 Task: Search for a house in Hastings, United States, from 26 Aug to 10 Sep for 8 guests, with a price range of ₹10,000 to ₹15,000, including Wifi and Free parking.
Action: Mouse moved to (585, 107)
Screenshot: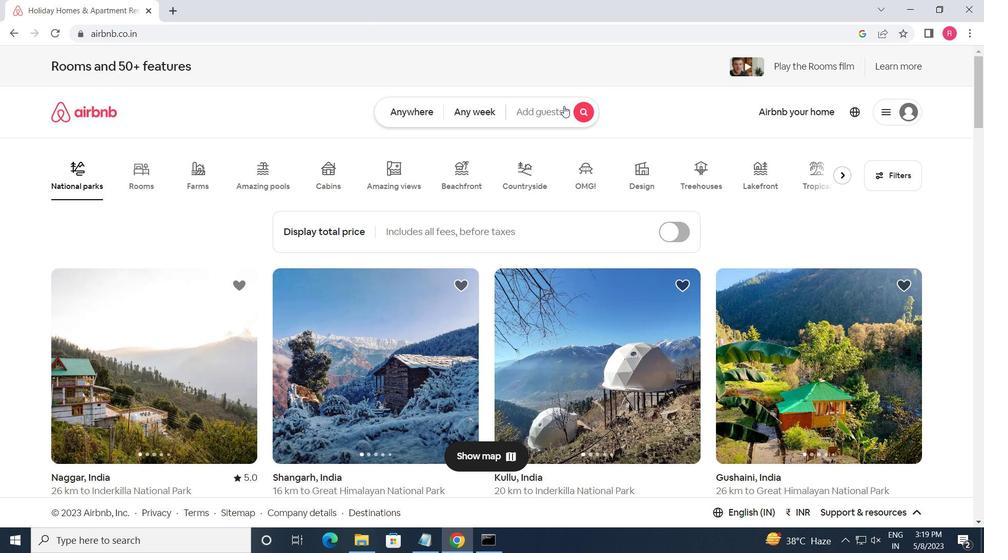 
Action: Mouse pressed left at (585, 107)
Screenshot: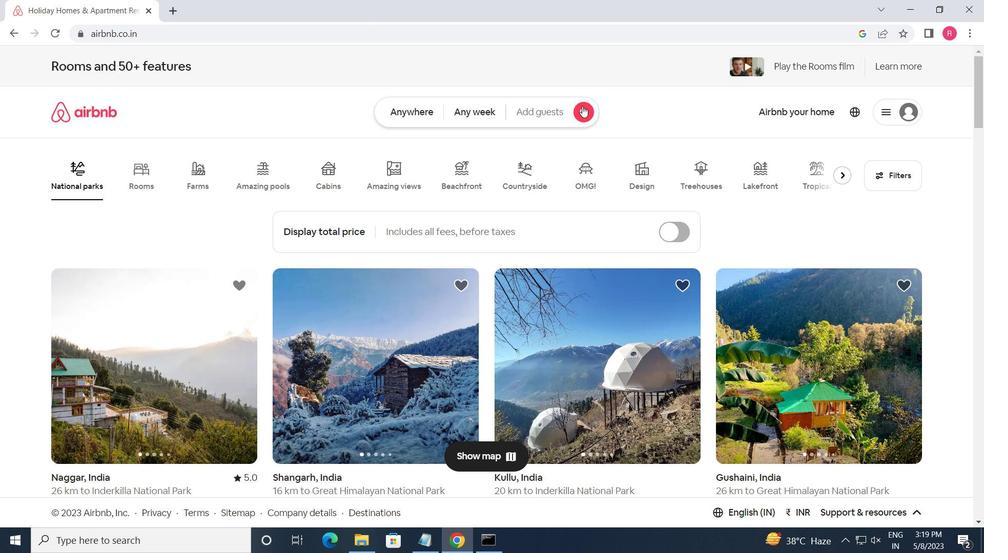
Action: Mouse moved to (283, 170)
Screenshot: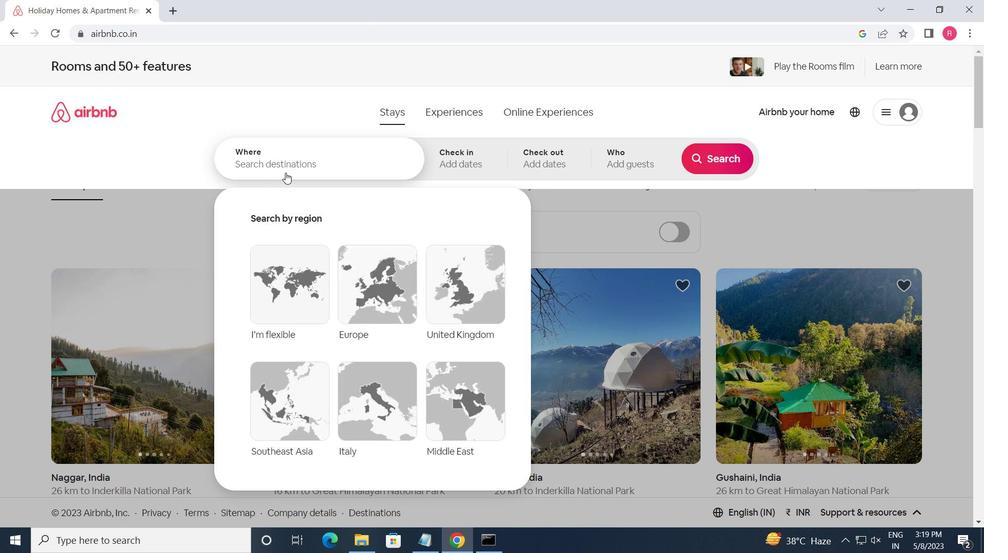 
Action: Mouse pressed left at (283, 170)
Screenshot: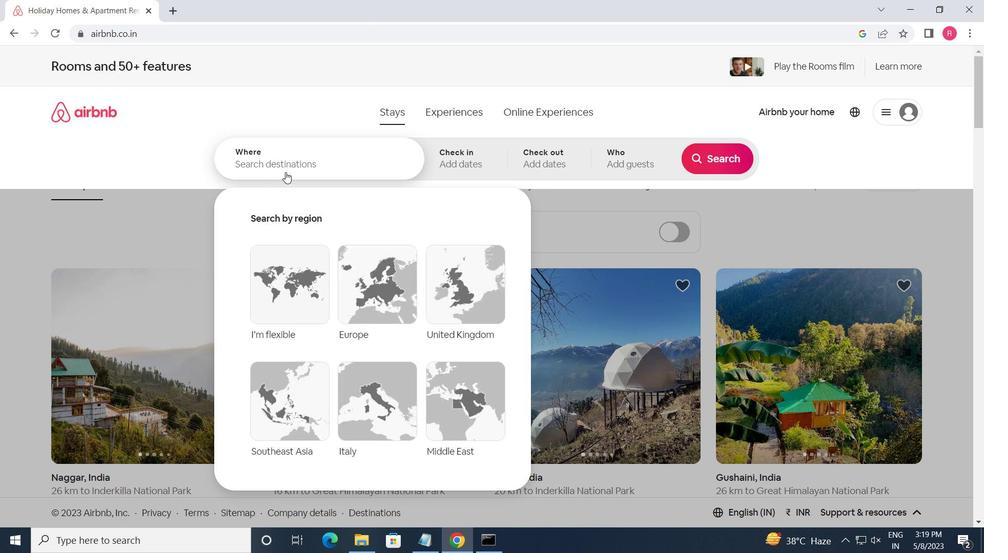 
Action: Mouse moved to (284, 170)
Screenshot: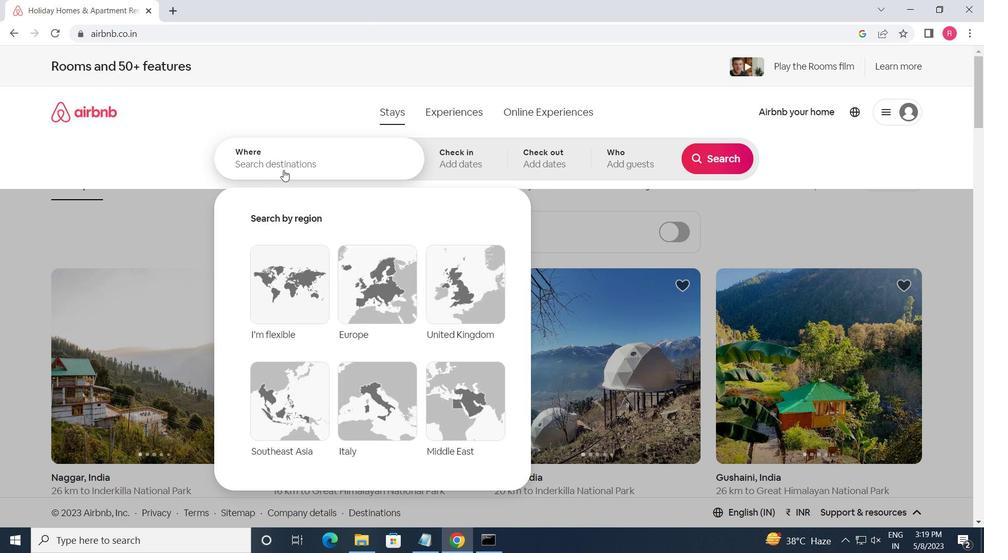 
Action: Key pressed <Key.shift>HASTINGS,<Key.space><Key.shift_r>UNITED<Key.space><Key.shift>STATES<Key.enter>
Screenshot: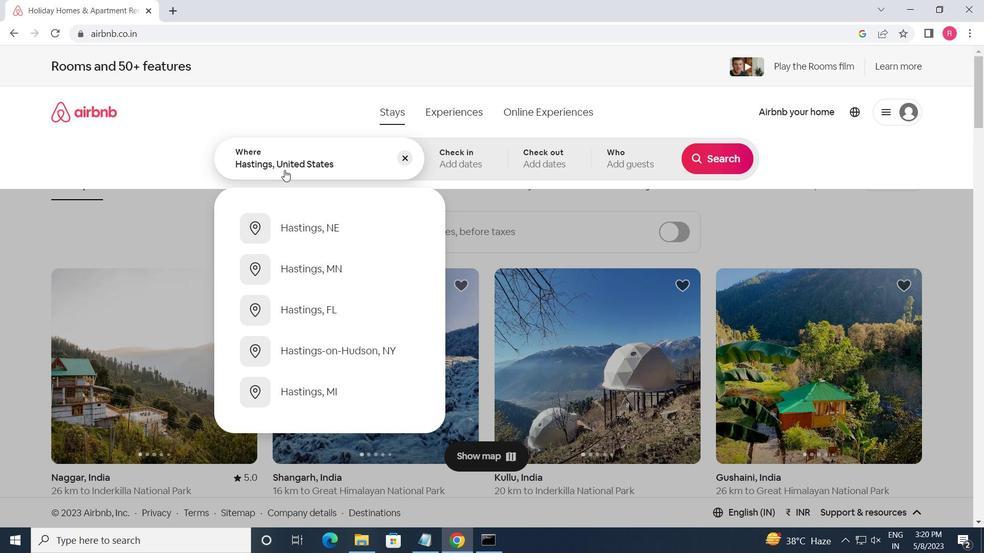
Action: Mouse moved to (719, 268)
Screenshot: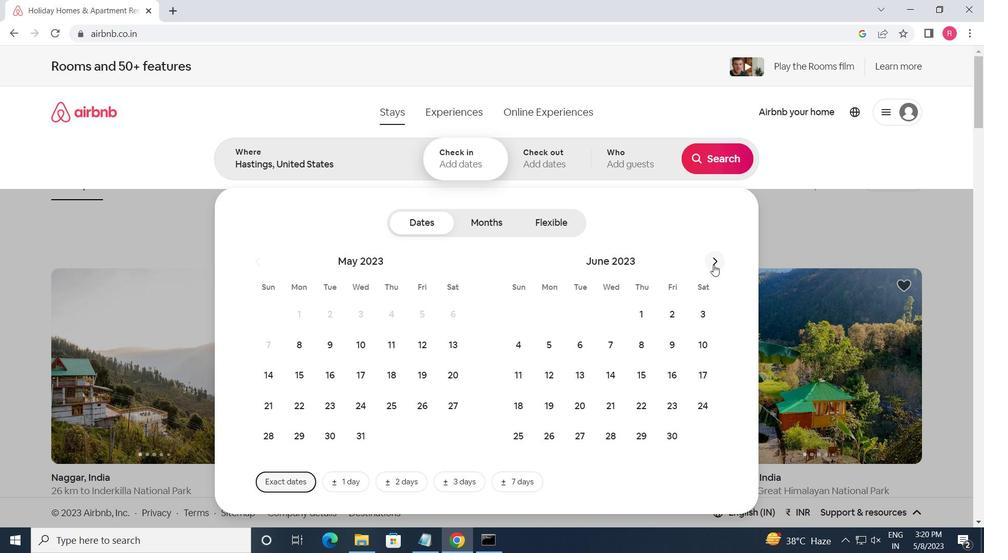 
Action: Mouse pressed left at (719, 268)
Screenshot: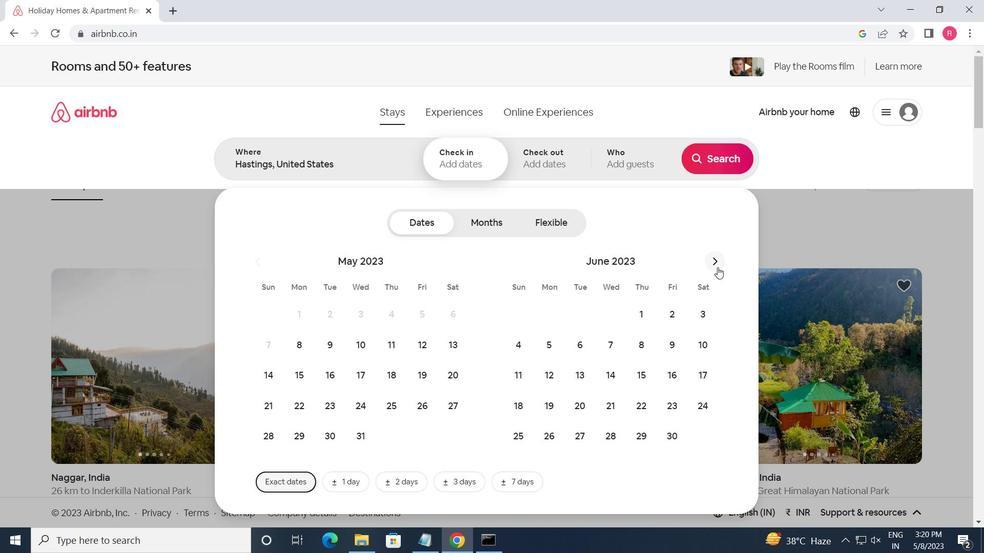 
Action: Mouse pressed left at (719, 268)
Screenshot: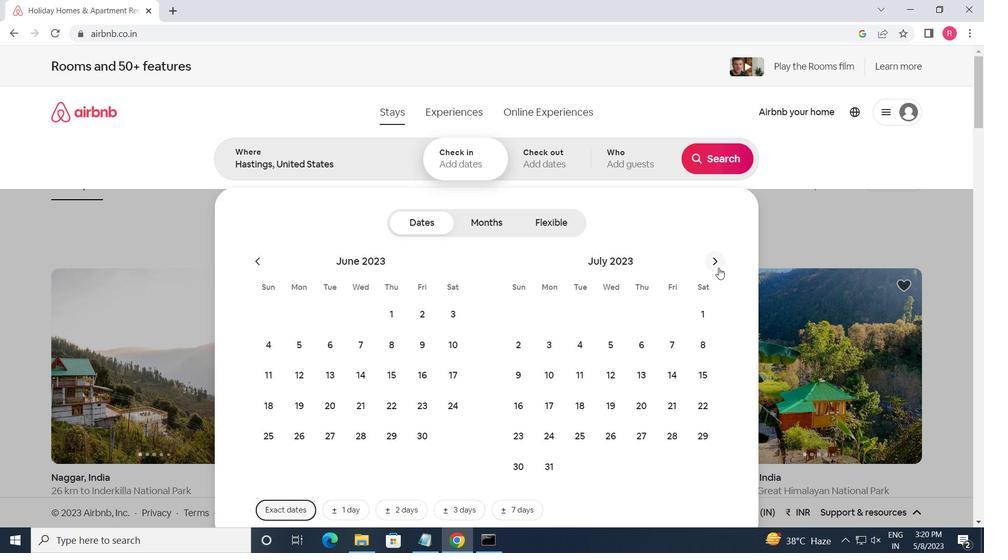 
Action: Mouse moved to (695, 409)
Screenshot: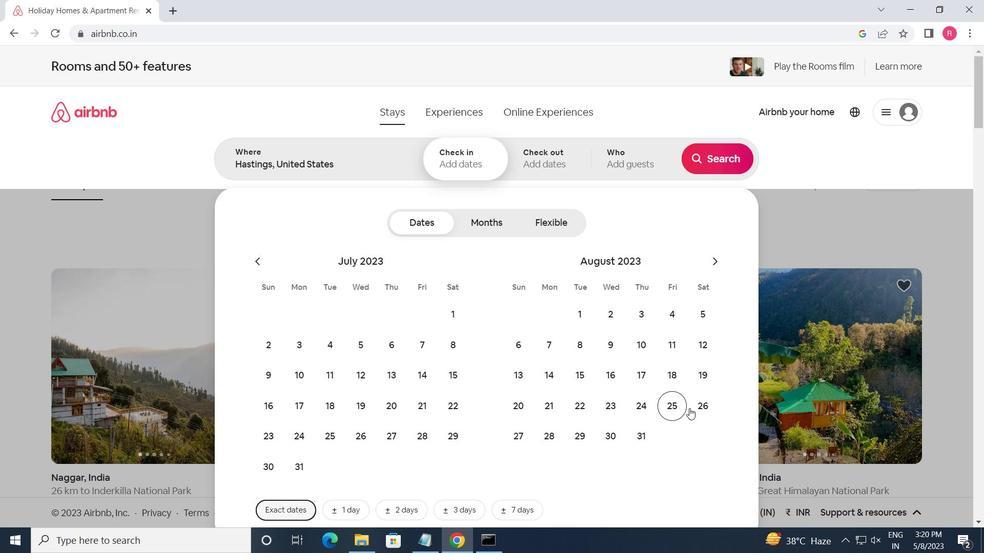 
Action: Mouse pressed left at (695, 409)
Screenshot: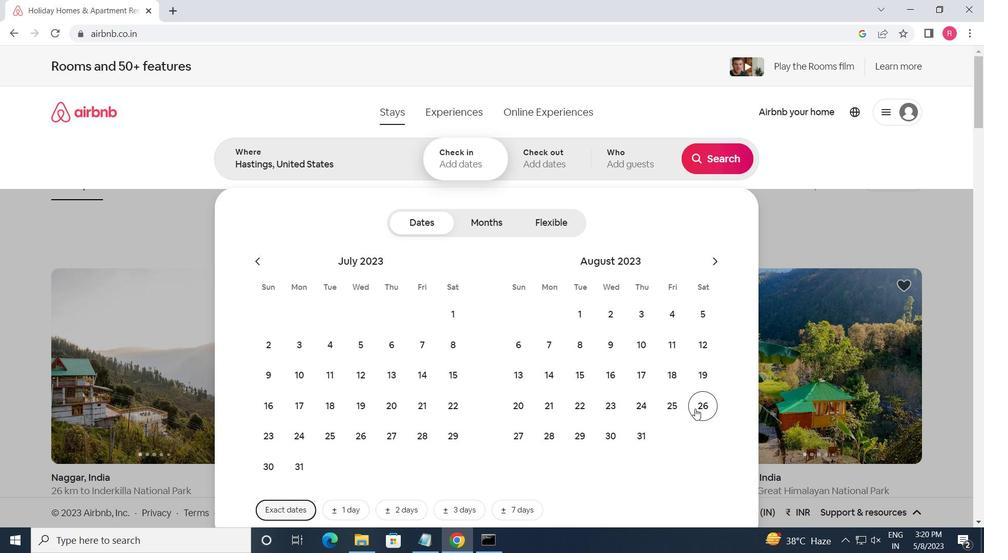 
Action: Mouse moved to (711, 263)
Screenshot: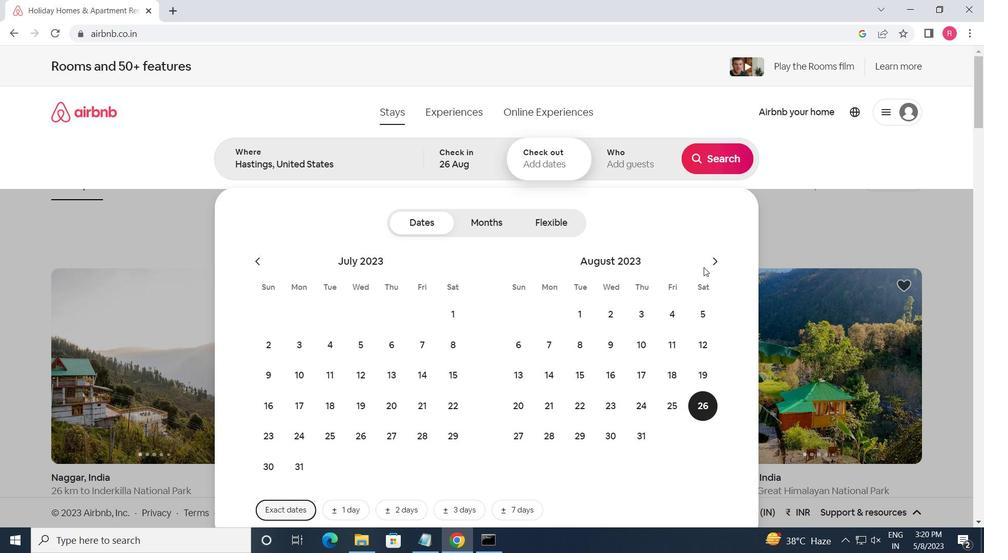 
Action: Mouse pressed left at (711, 263)
Screenshot: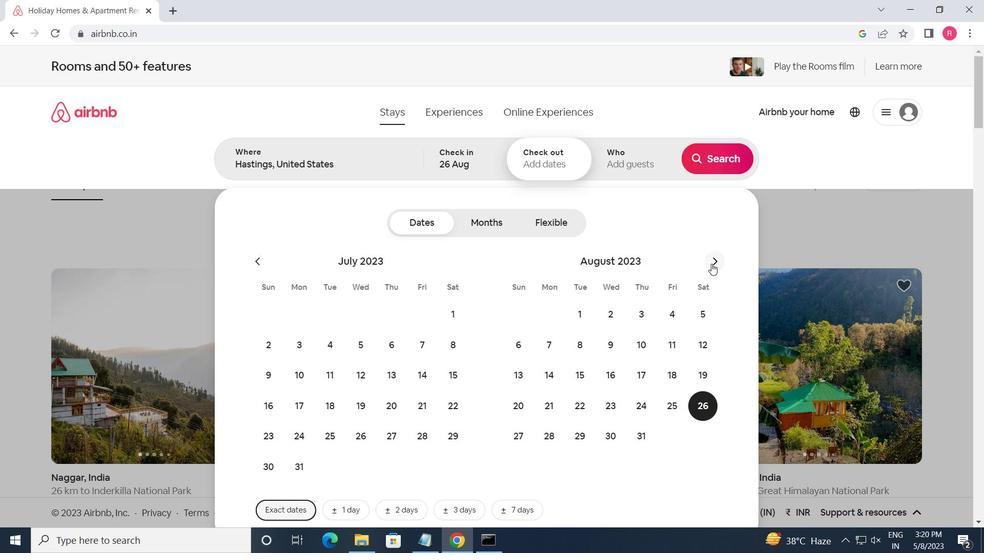 
Action: Mouse moved to (526, 376)
Screenshot: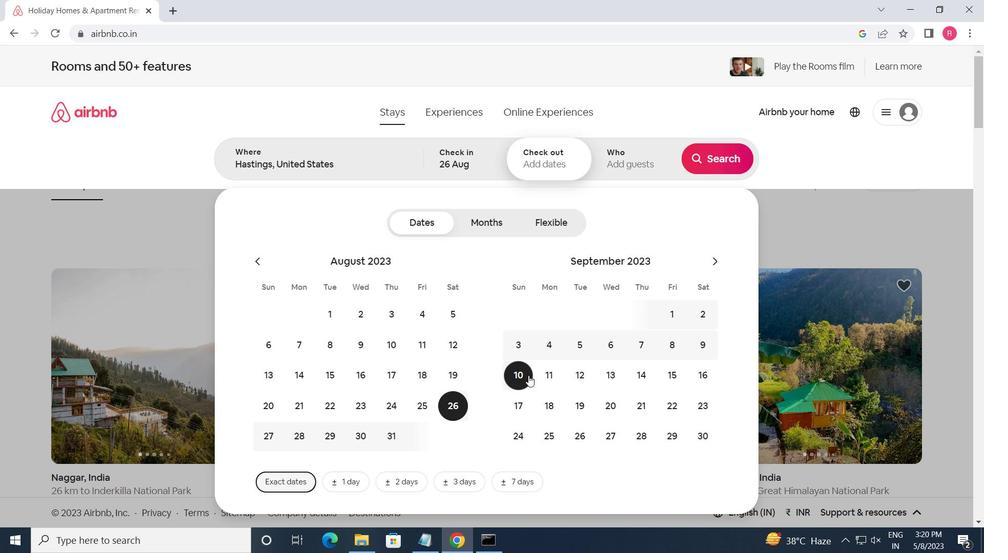 
Action: Mouse pressed left at (526, 376)
Screenshot: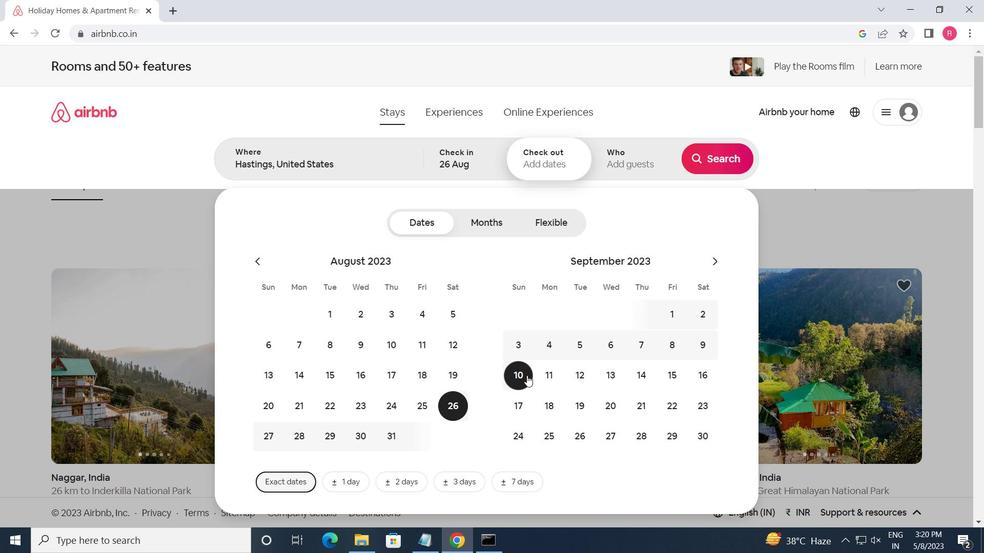
Action: Mouse moved to (615, 149)
Screenshot: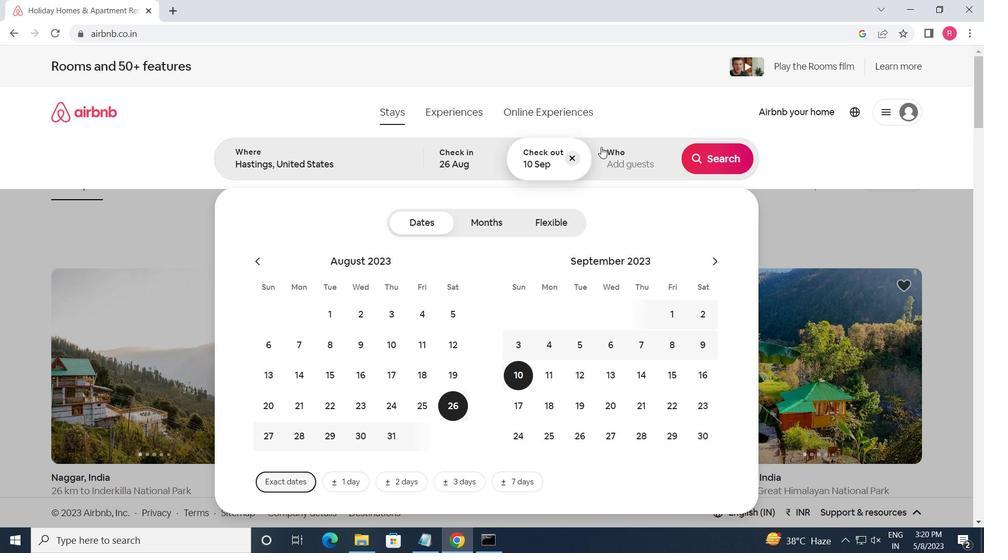 
Action: Mouse pressed left at (615, 149)
Screenshot: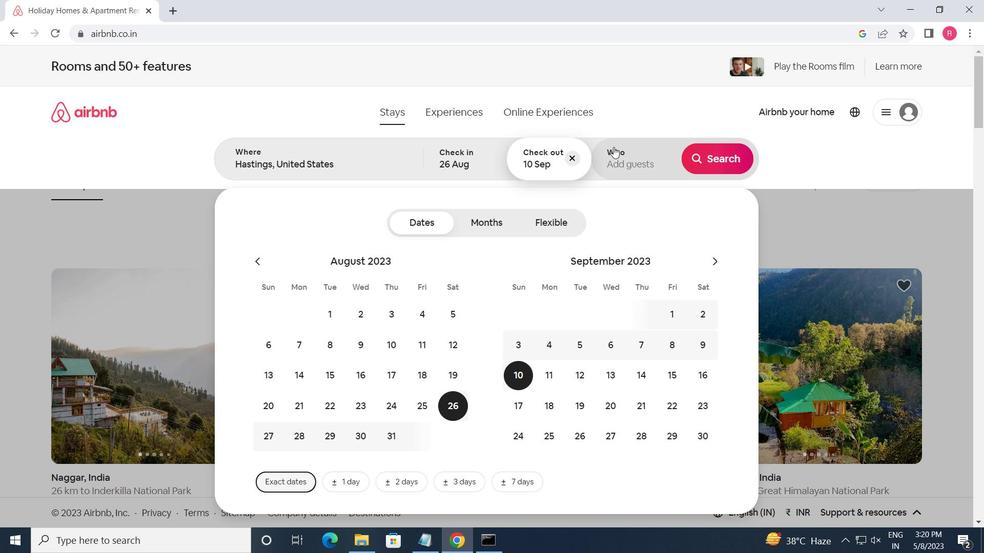 
Action: Mouse moved to (716, 230)
Screenshot: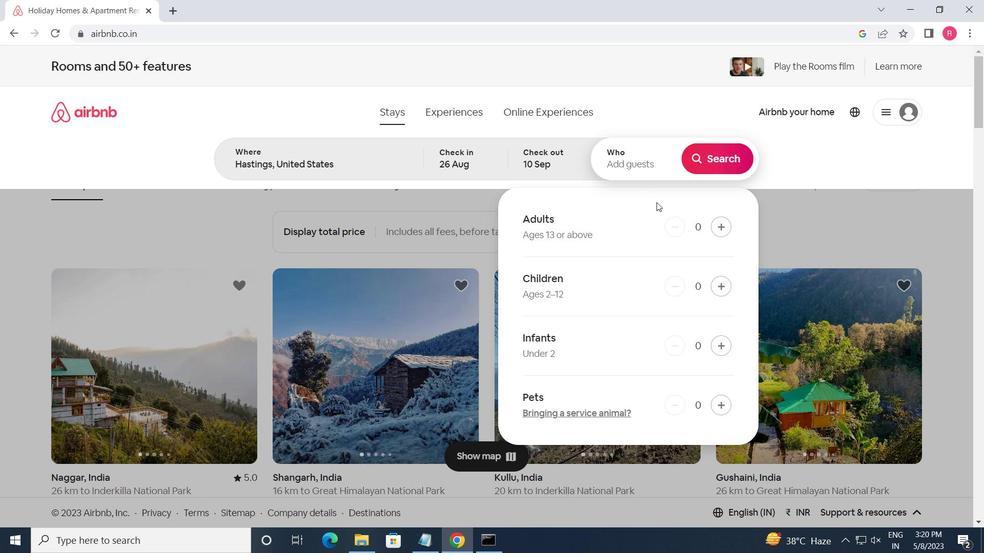 
Action: Mouse pressed left at (716, 230)
Screenshot: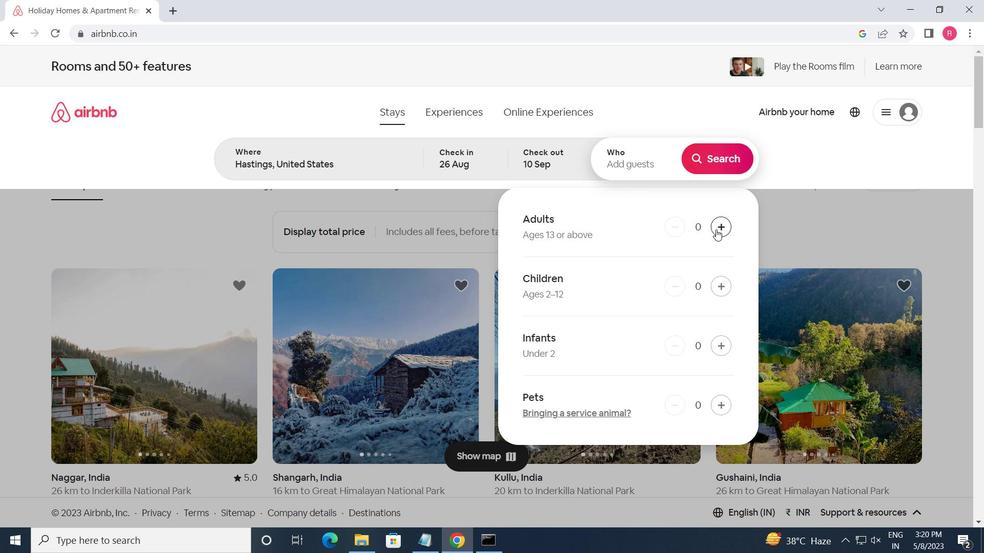 
Action: Mouse pressed left at (716, 230)
Screenshot: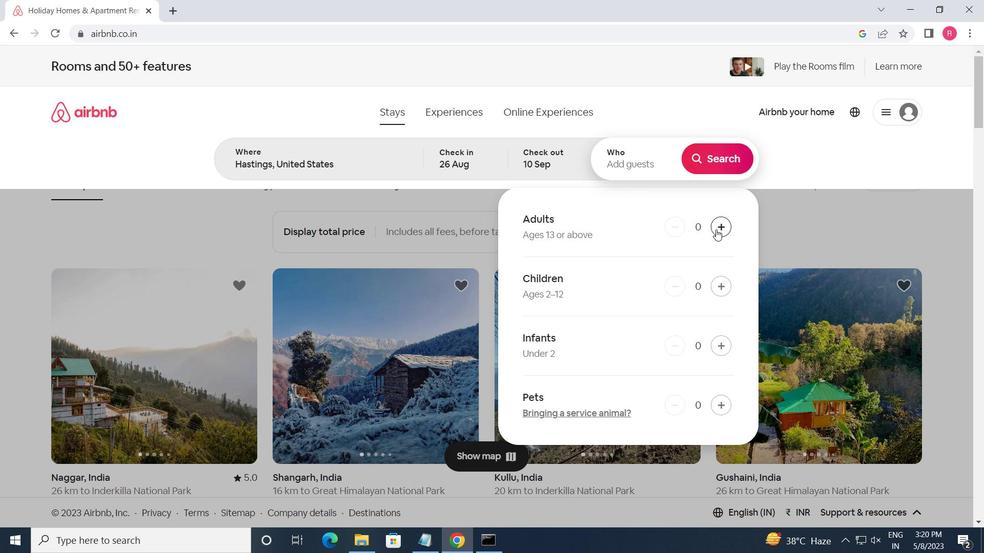 
Action: Mouse pressed left at (716, 230)
Screenshot: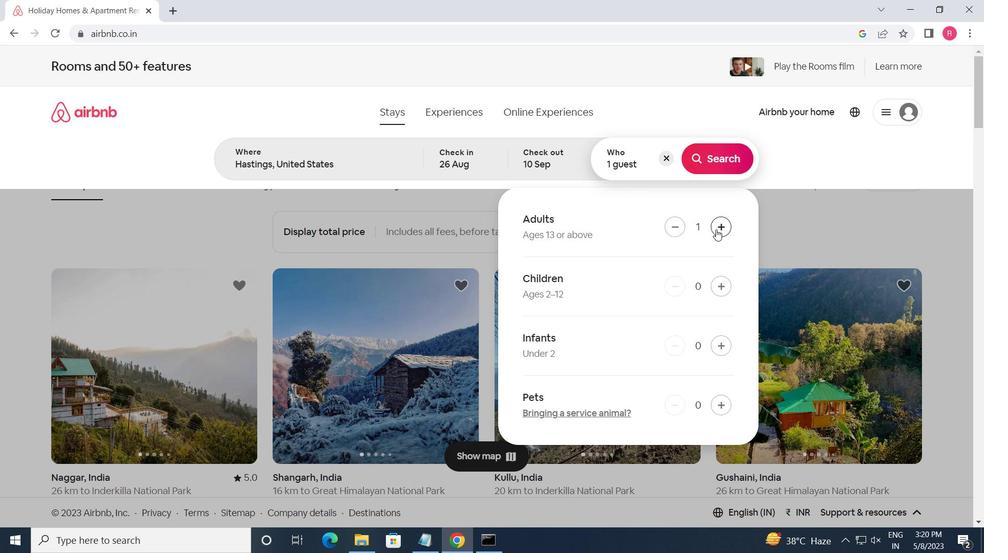 
Action: Mouse pressed left at (716, 230)
Screenshot: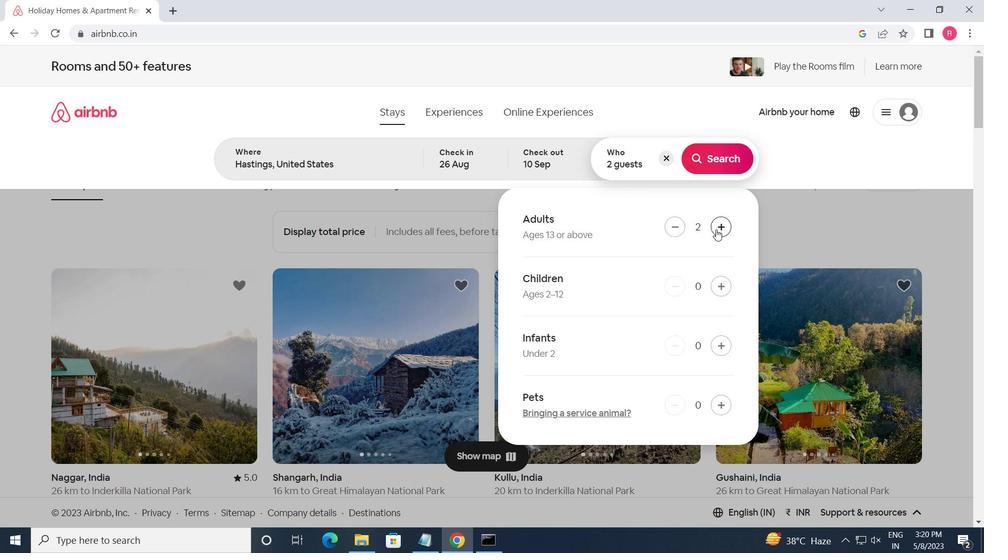 
Action: Mouse pressed left at (716, 230)
Screenshot: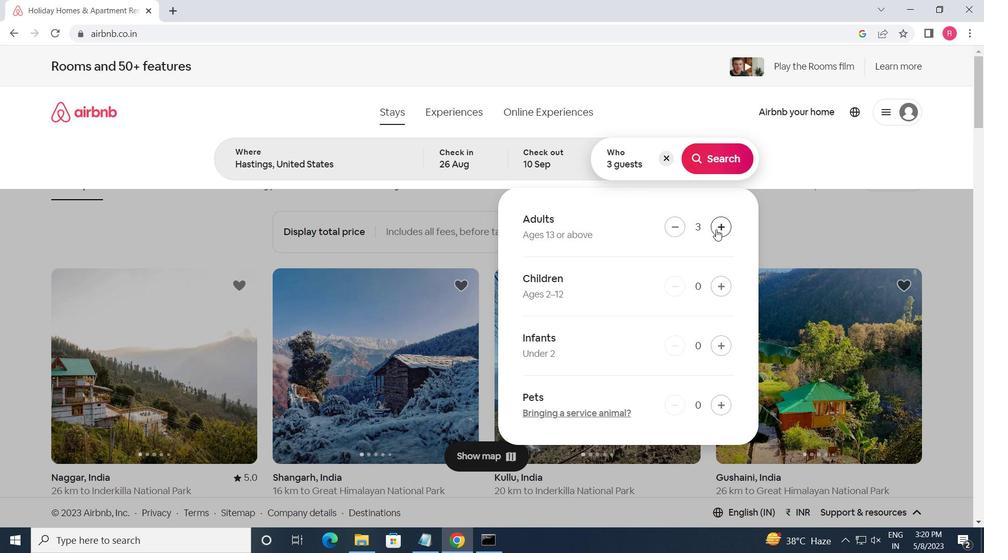 
Action: Mouse pressed left at (716, 230)
Screenshot: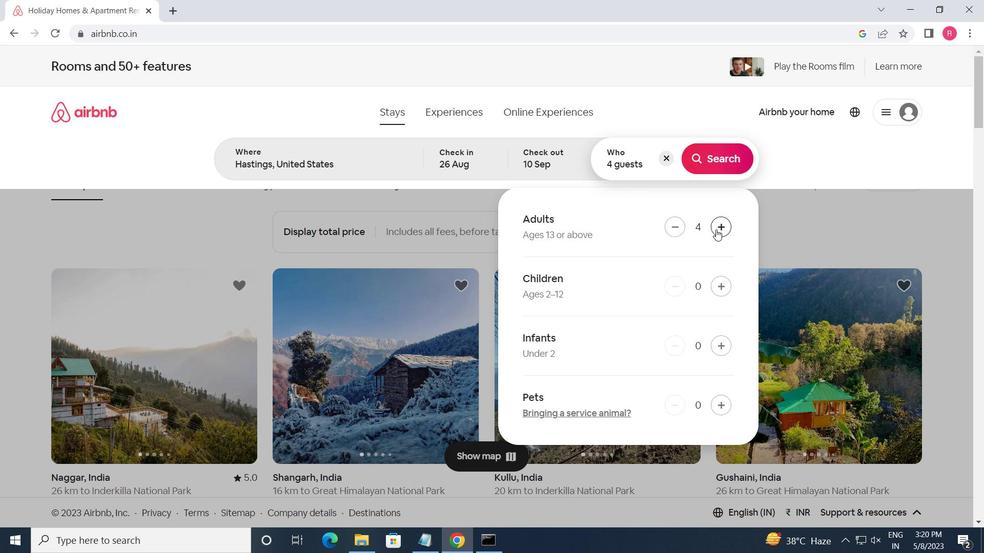
Action: Mouse moved to (720, 276)
Screenshot: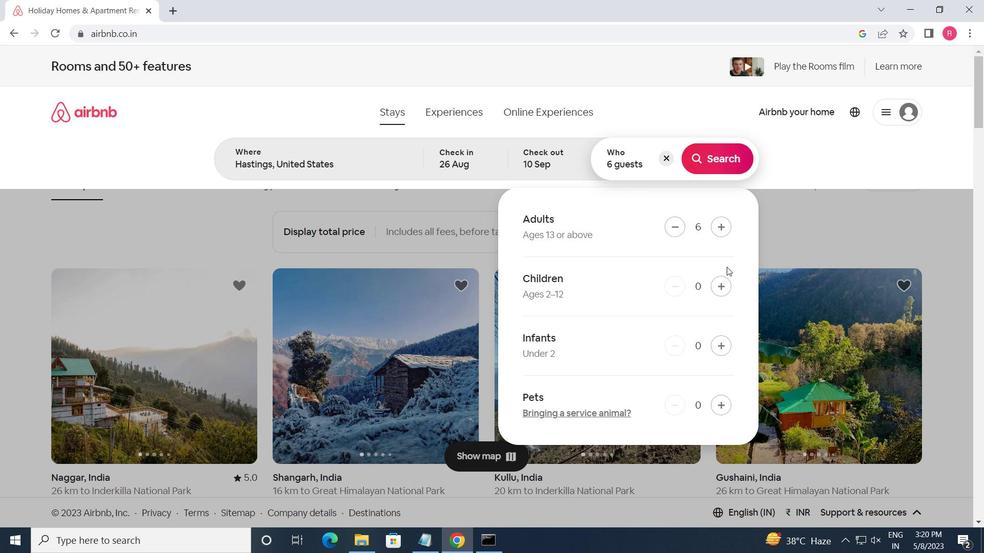 
Action: Mouse pressed left at (720, 276)
Screenshot: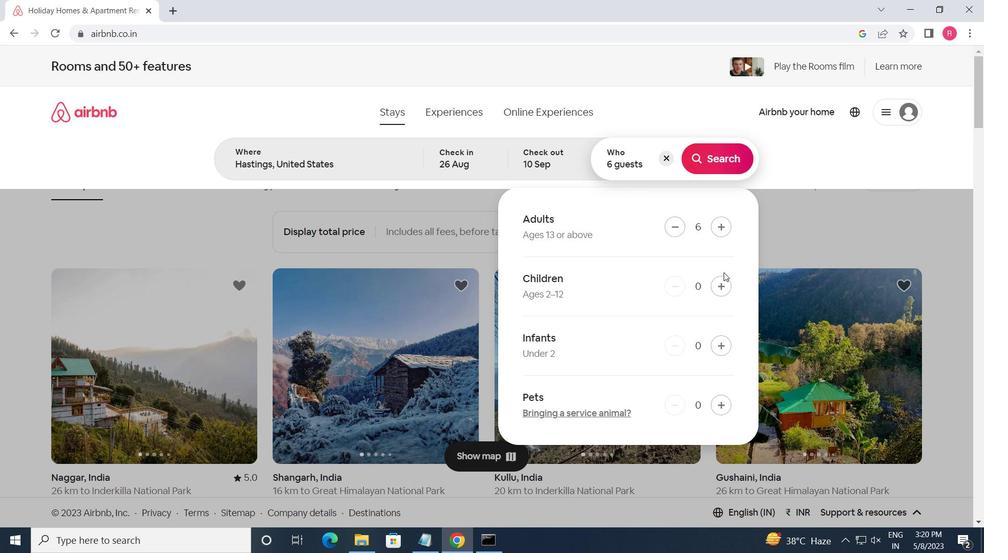 
Action: Mouse pressed left at (720, 276)
Screenshot: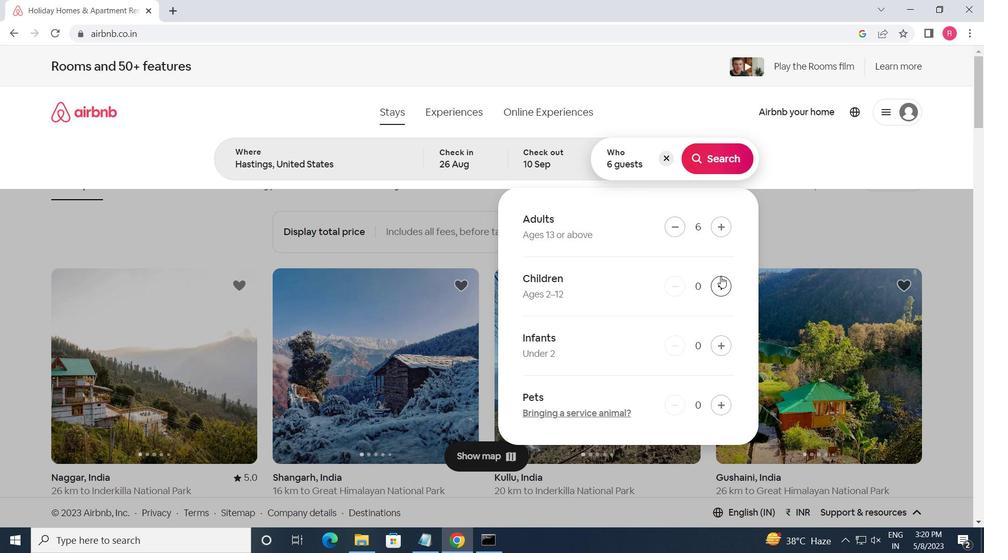 
Action: Mouse moved to (712, 159)
Screenshot: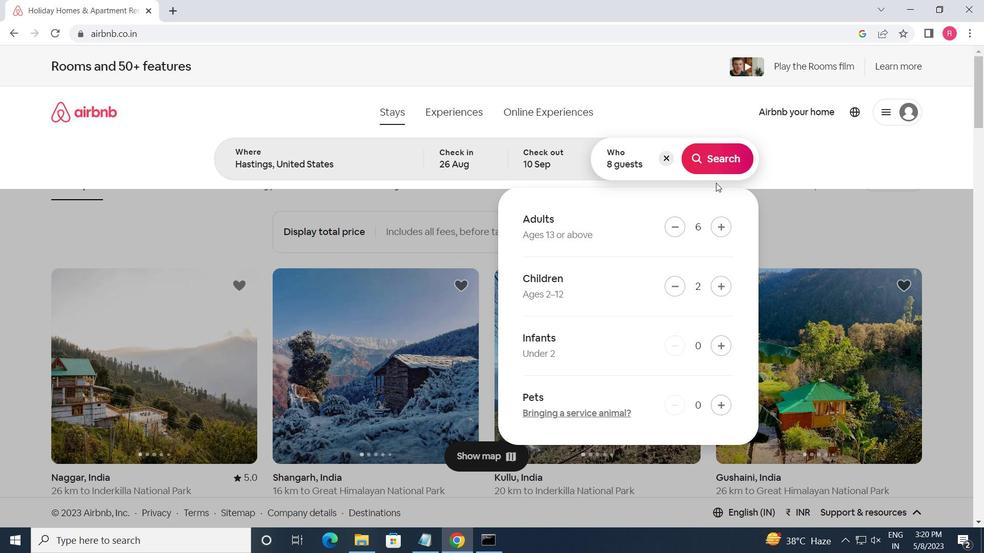
Action: Mouse pressed left at (712, 159)
Screenshot: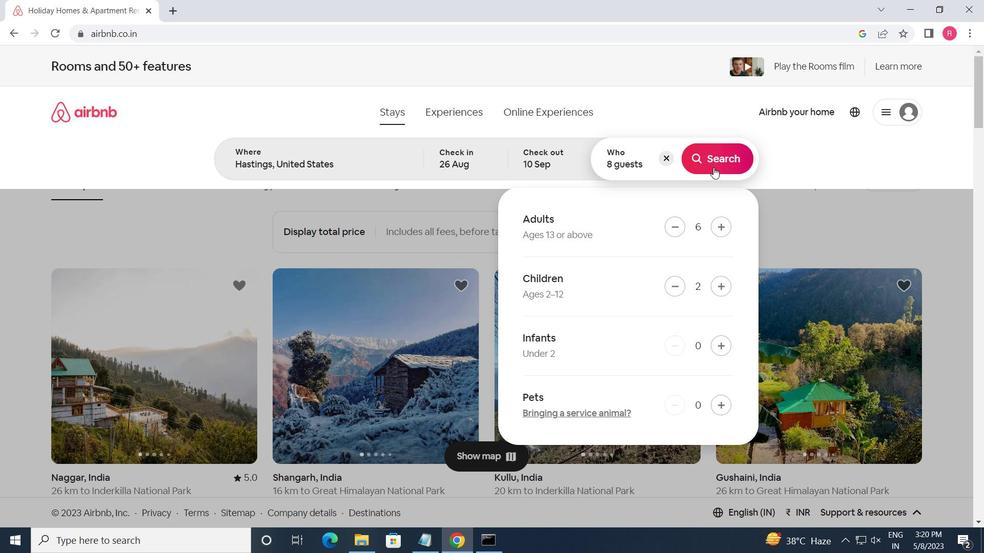 
Action: Mouse moved to (918, 121)
Screenshot: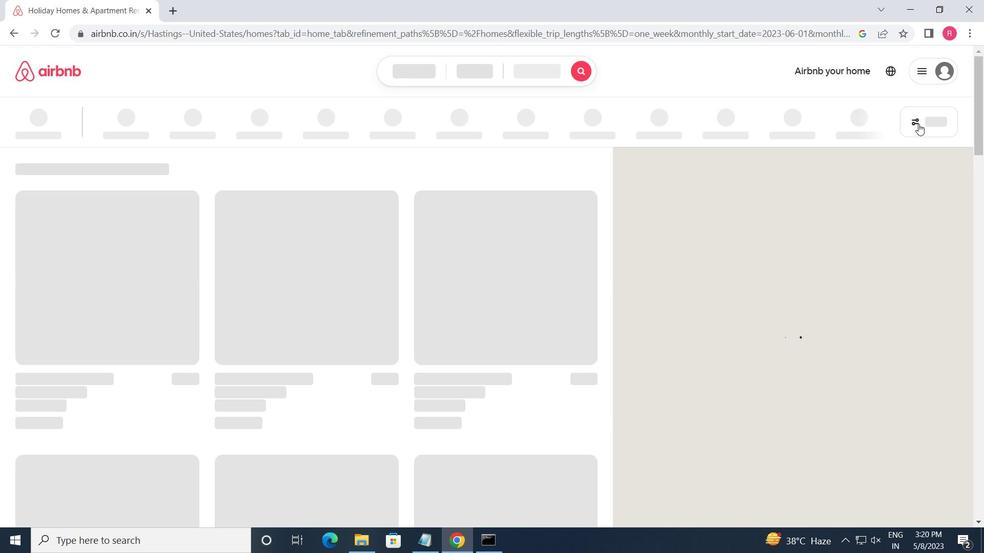 
Action: Mouse pressed left at (918, 121)
Screenshot: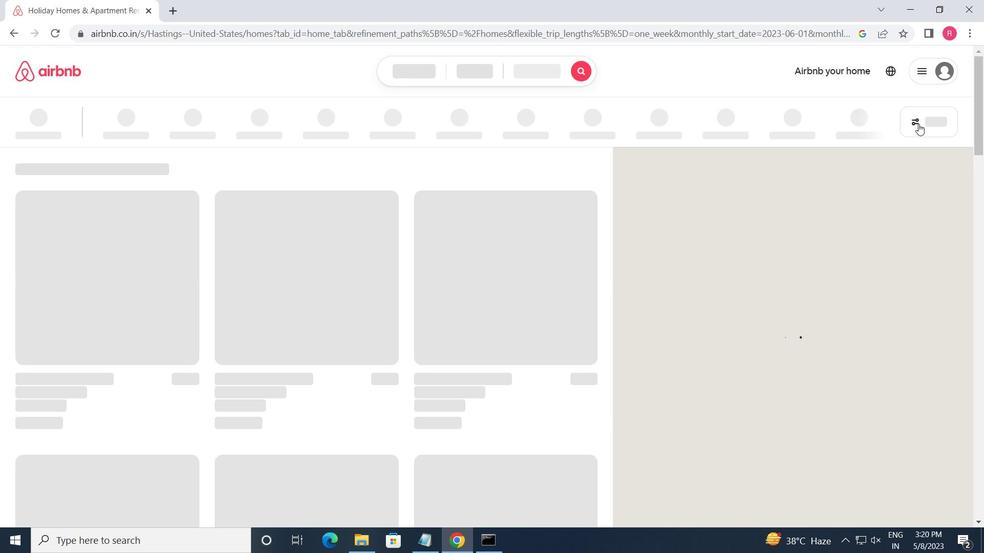 
Action: Mouse moved to (341, 442)
Screenshot: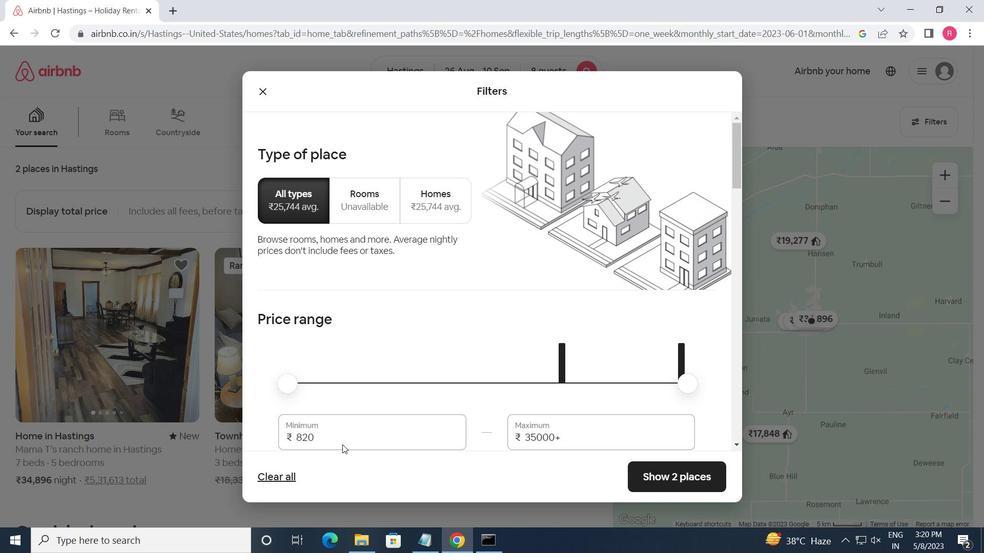 
Action: Mouse pressed left at (341, 442)
Screenshot: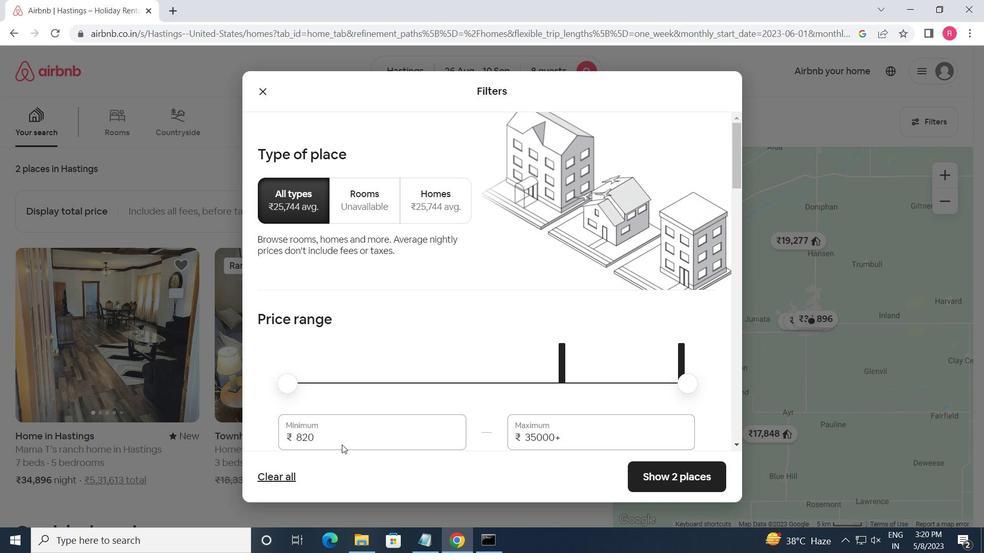 
Action: Mouse moved to (341, 441)
Screenshot: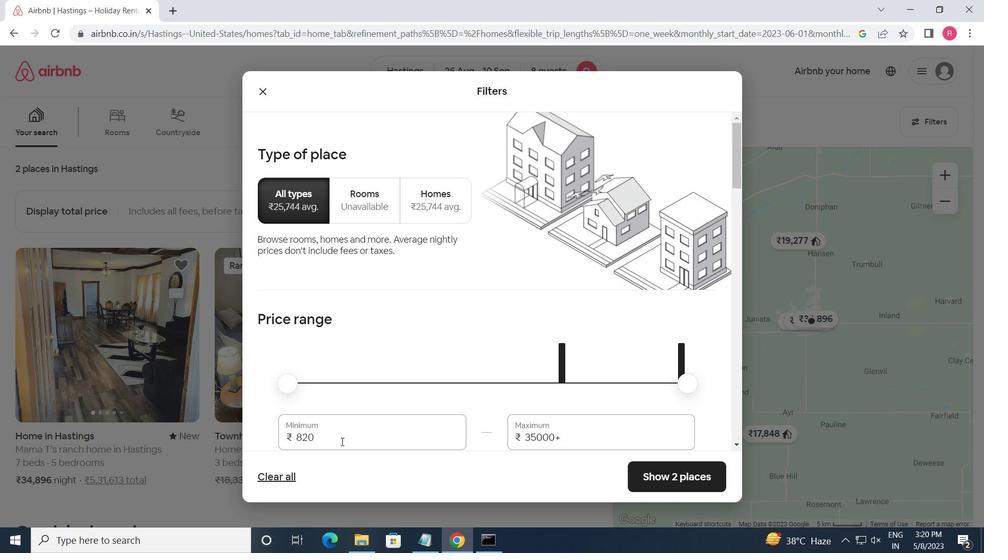 
Action: Mouse pressed left at (341, 441)
Screenshot: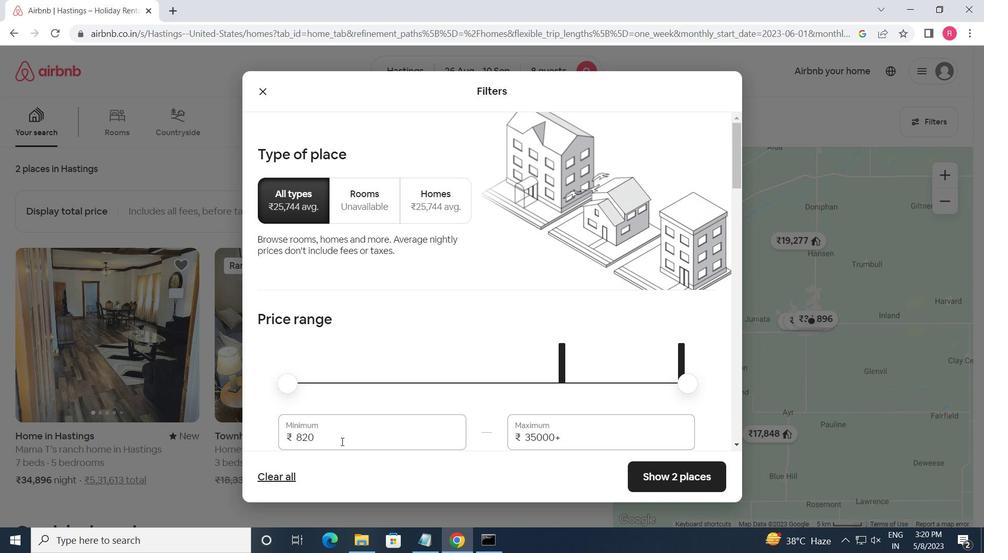 
Action: Key pressed 10000<Key.tab>15000
Screenshot: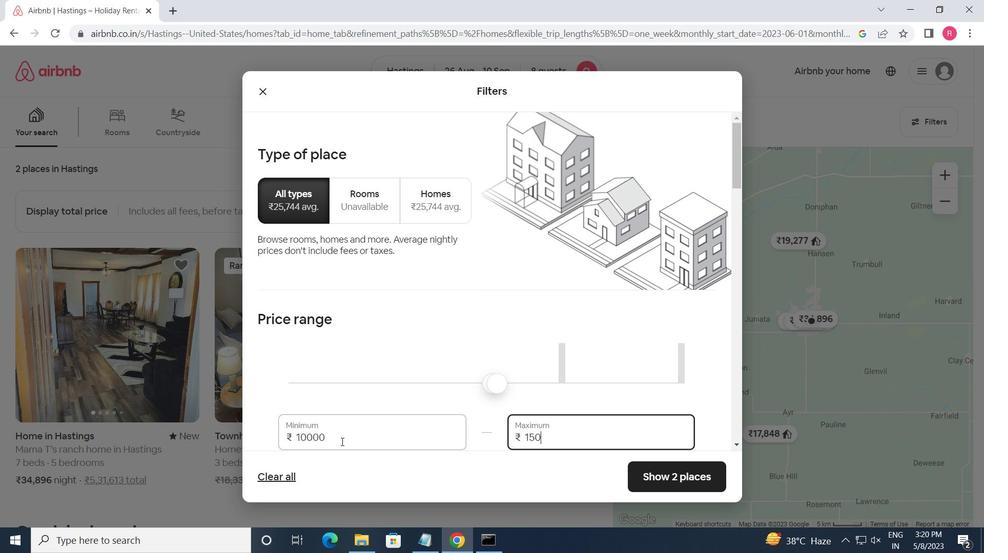 
Action: Mouse moved to (368, 428)
Screenshot: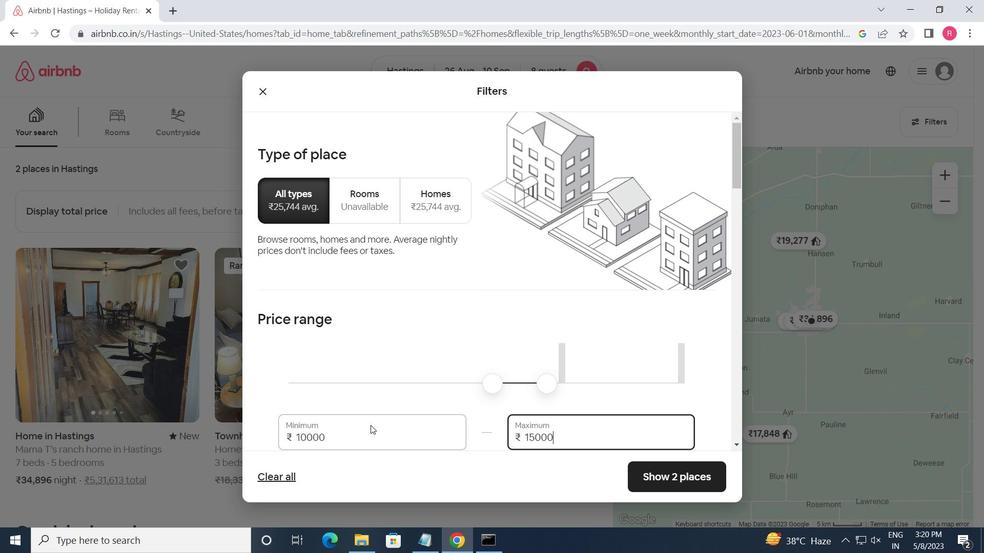 
Action: Mouse scrolled (368, 428) with delta (0, 0)
Screenshot: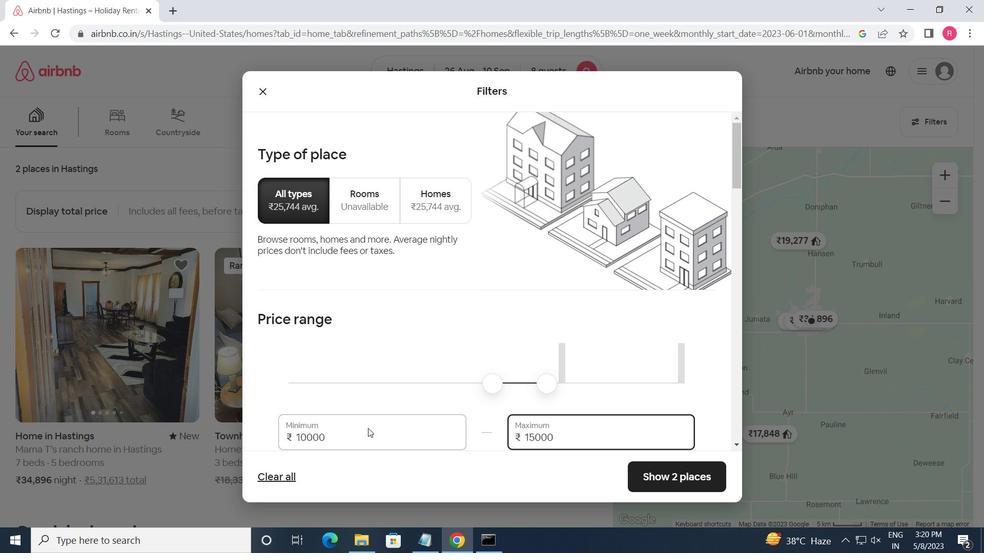 
Action: Mouse scrolled (368, 428) with delta (0, 0)
Screenshot: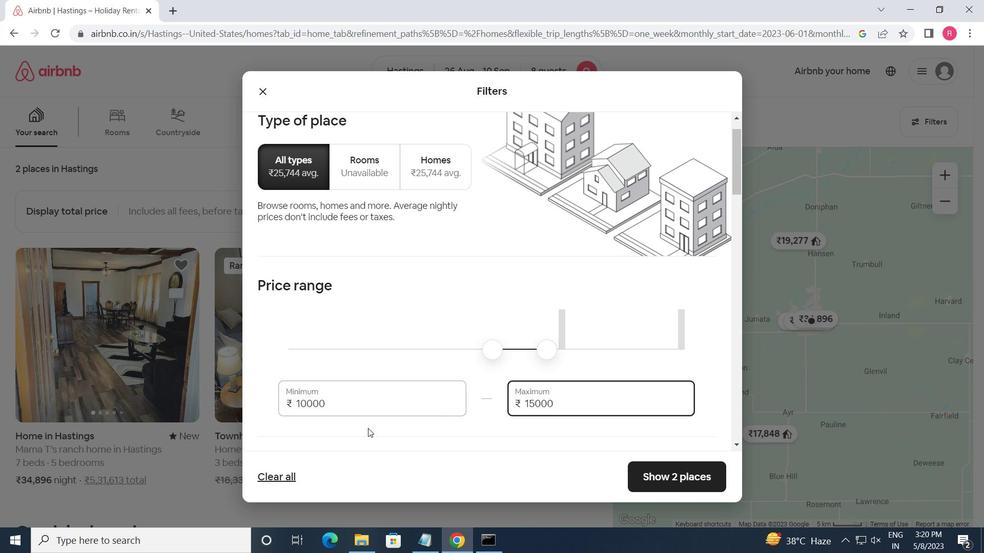 
Action: Mouse scrolled (368, 428) with delta (0, 0)
Screenshot: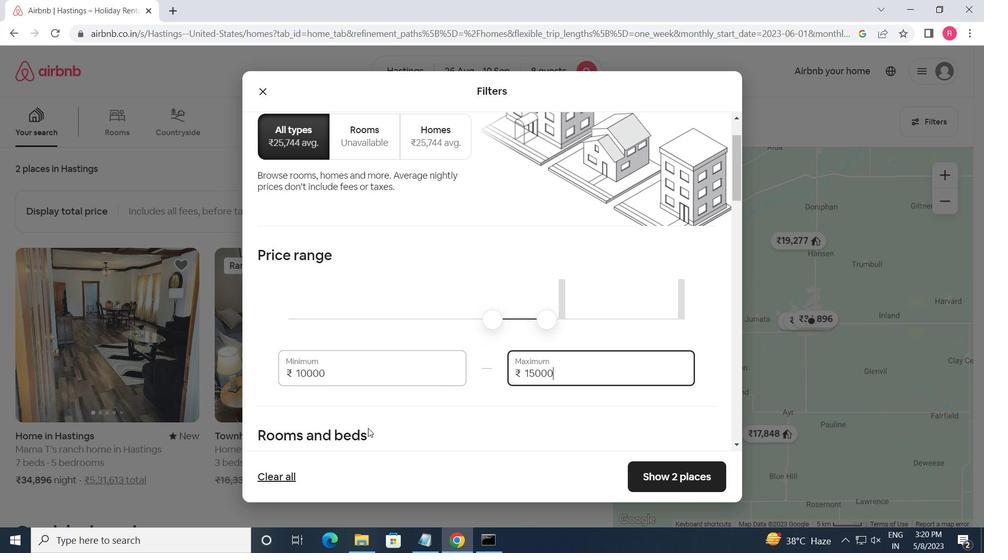 
Action: Mouse moved to (552, 377)
Screenshot: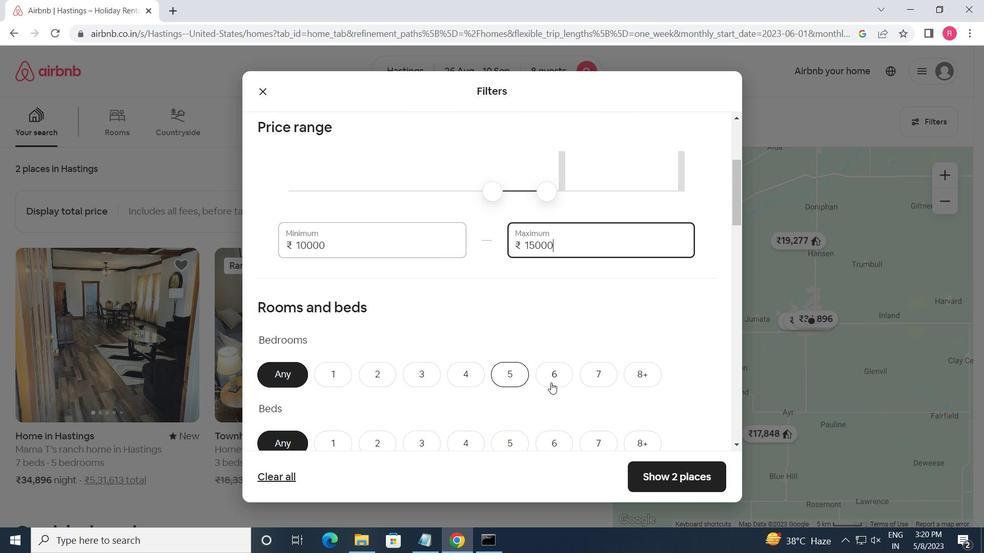 
Action: Mouse pressed left at (552, 377)
Screenshot: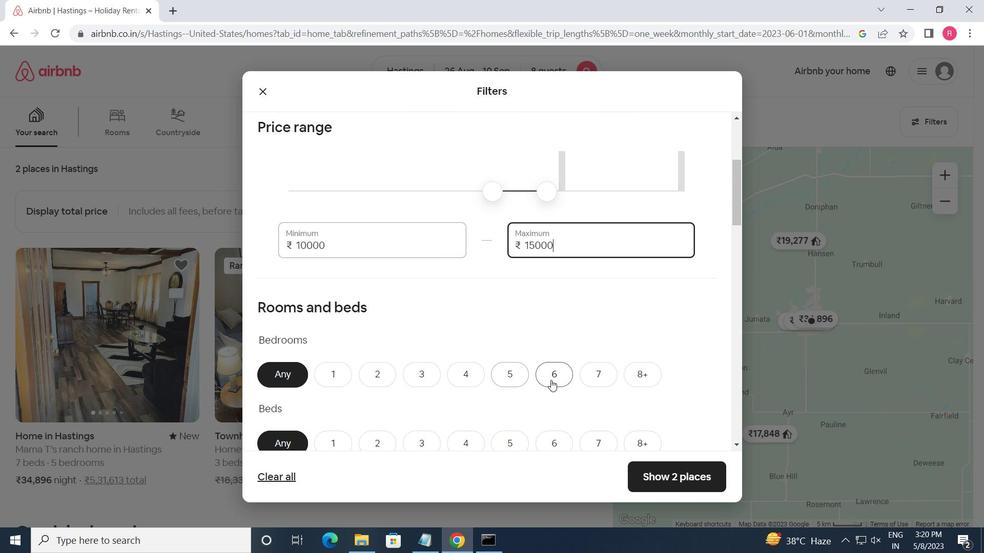 
Action: Mouse moved to (545, 382)
Screenshot: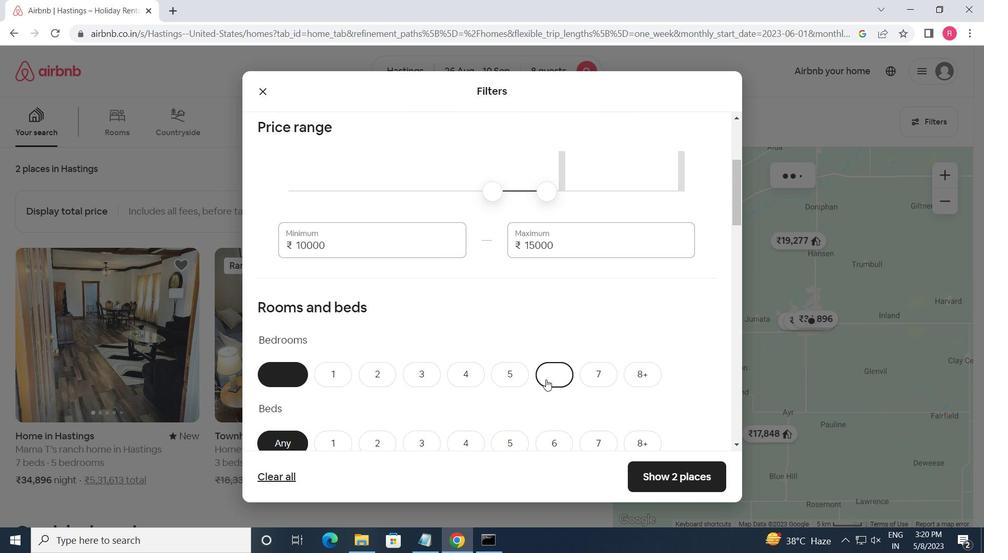 
Action: Mouse scrolled (545, 382) with delta (0, 0)
Screenshot: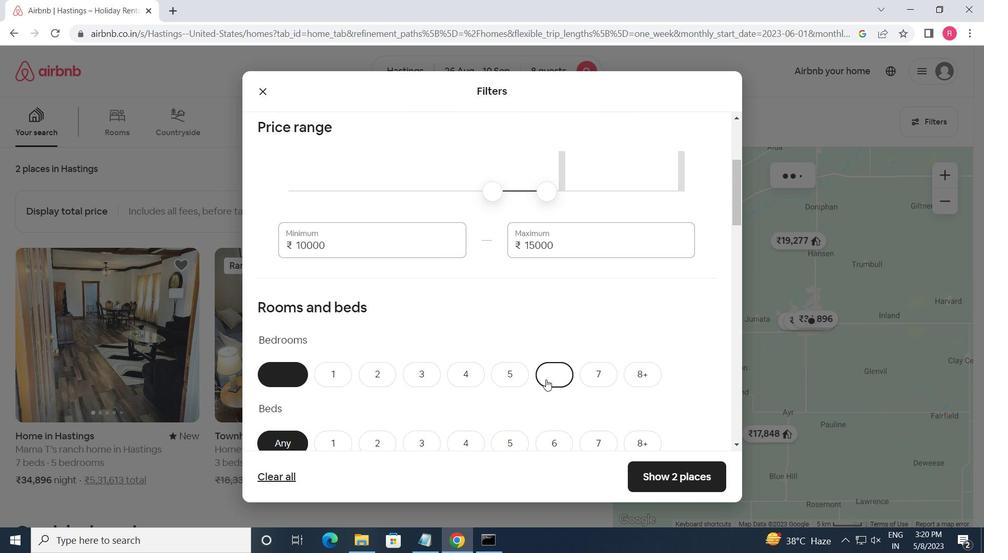 
Action: Mouse moved to (545, 384)
Screenshot: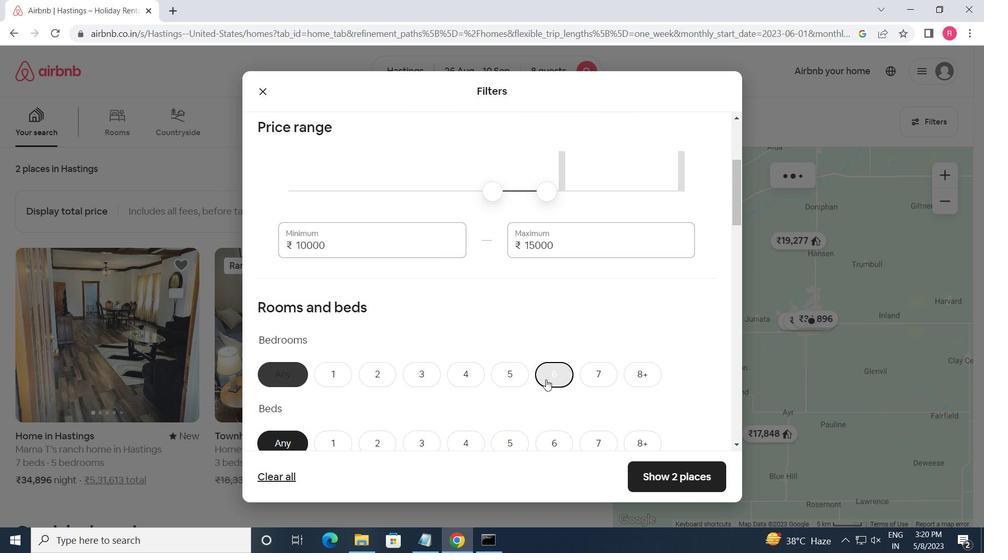 
Action: Mouse scrolled (545, 383) with delta (0, 0)
Screenshot: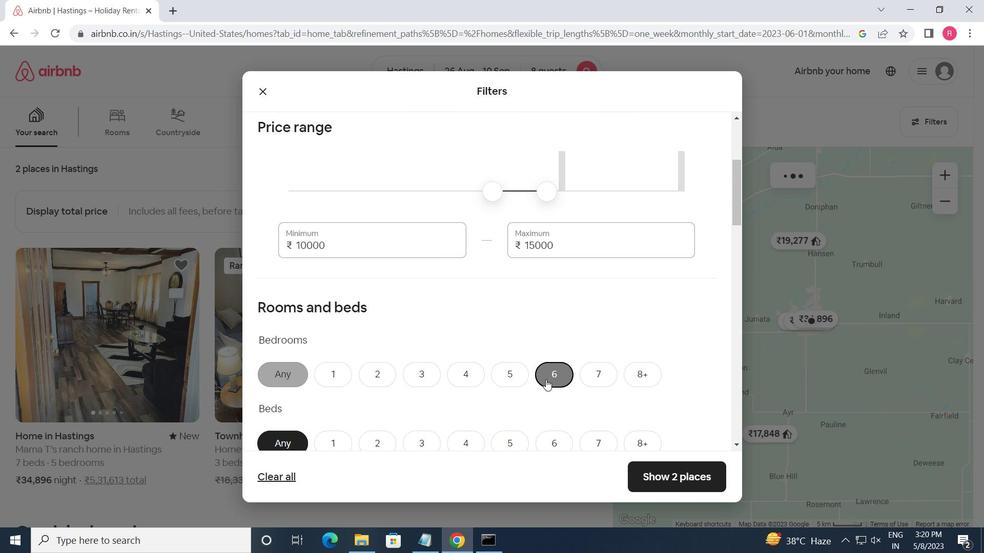 
Action: Mouse moved to (557, 315)
Screenshot: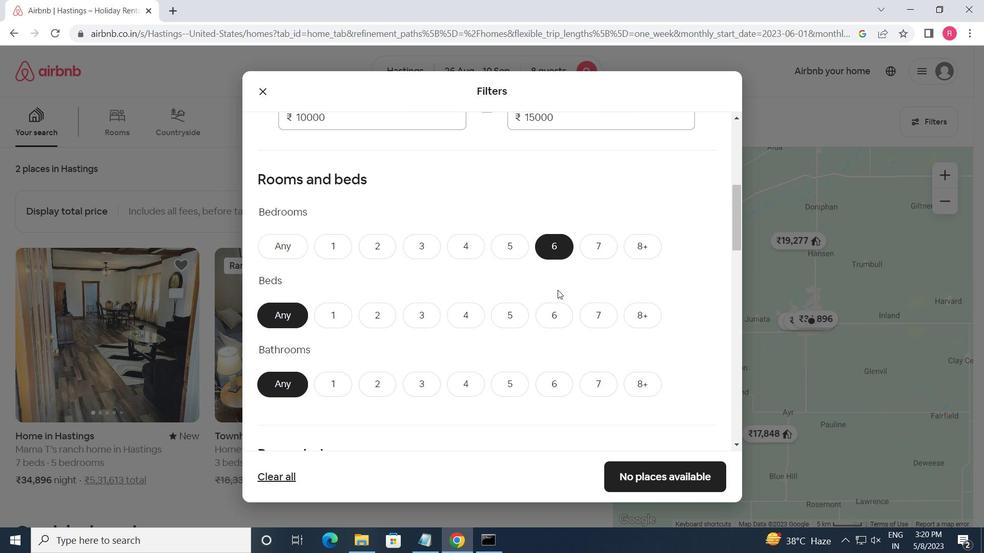 
Action: Mouse pressed left at (557, 315)
Screenshot: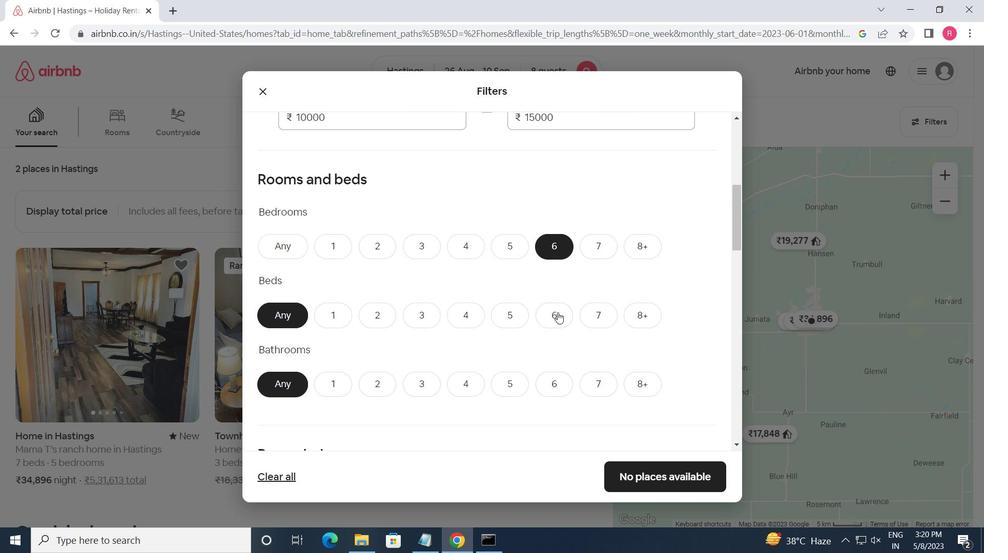 
Action: Mouse moved to (553, 389)
Screenshot: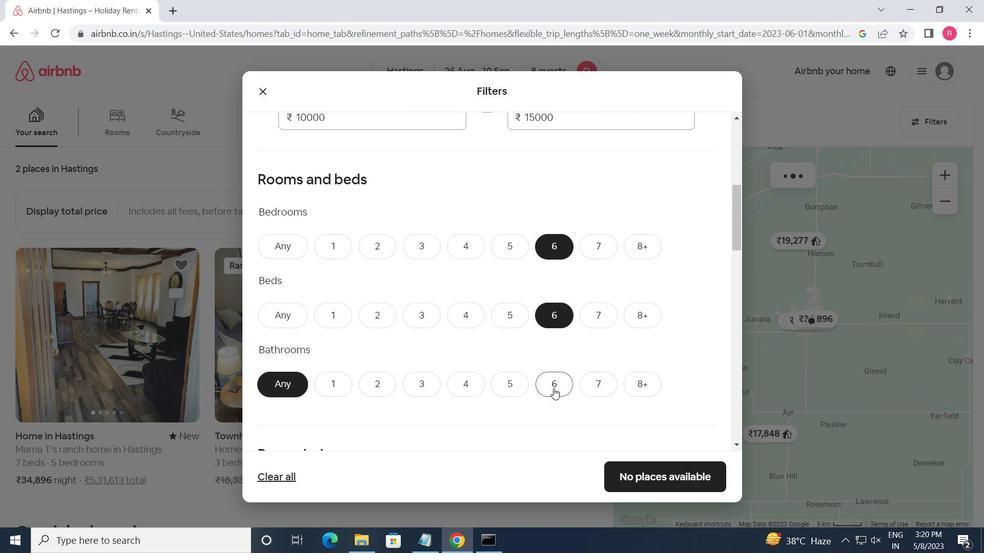 
Action: Mouse pressed left at (553, 389)
Screenshot: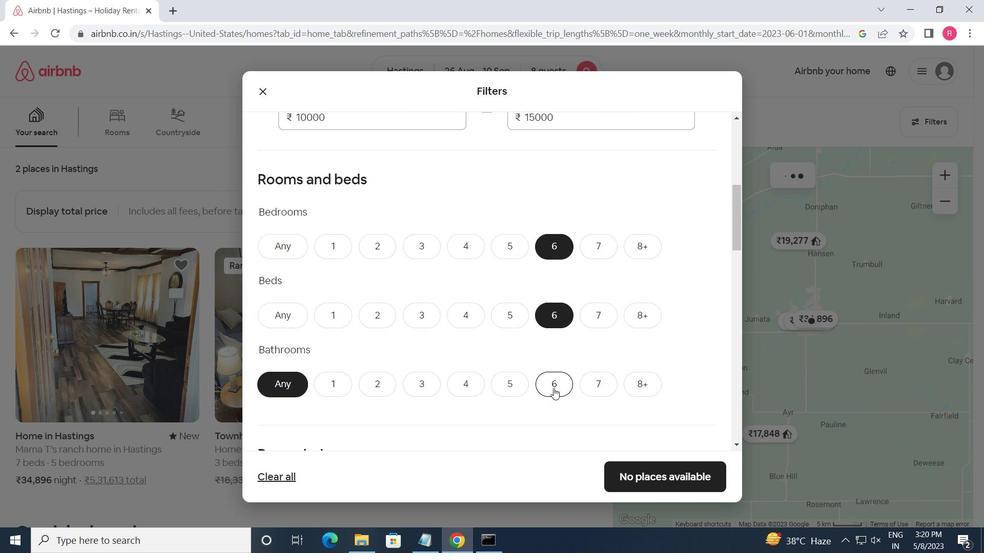 
Action: Mouse moved to (548, 376)
Screenshot: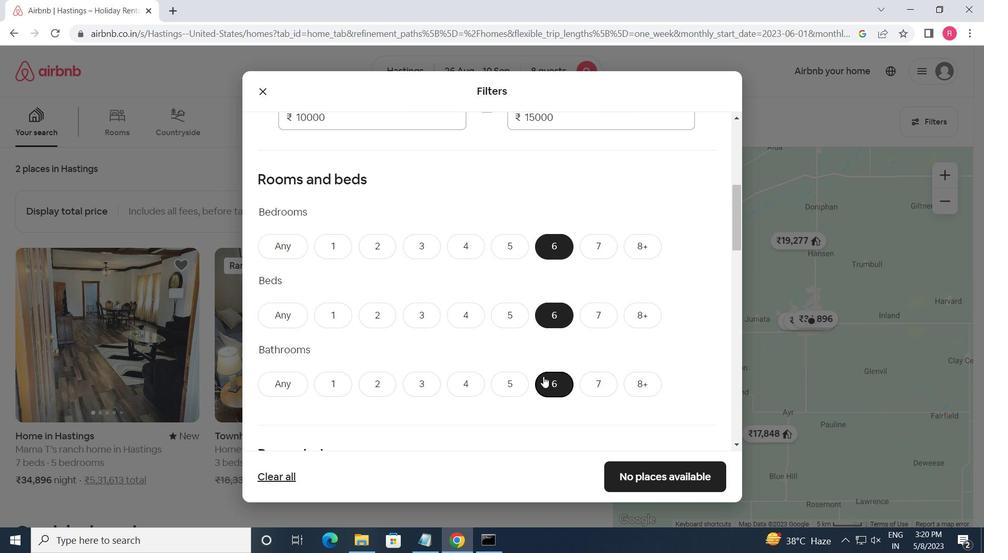 
Action: Mouse scrolled (548, 375) with delta (0, 0)
Screenshot: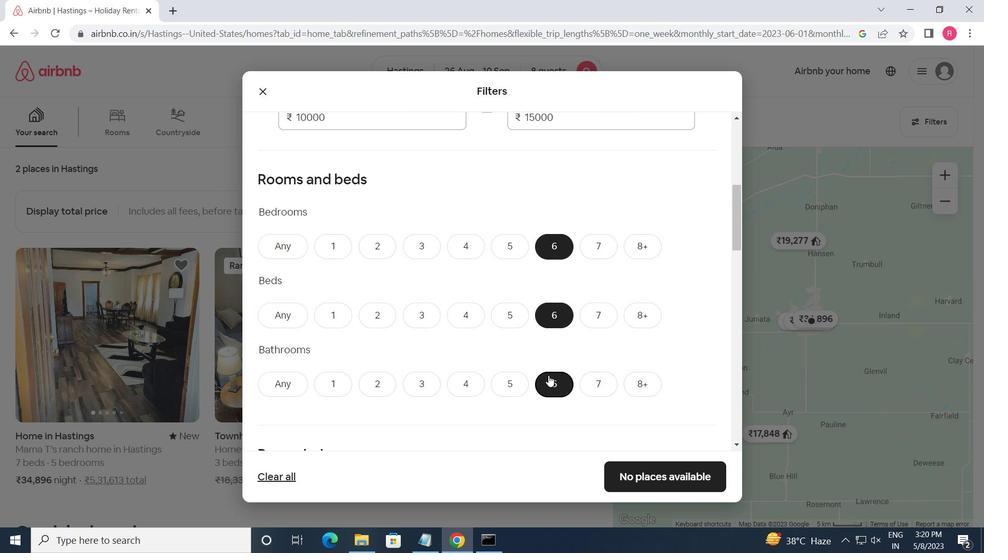 
Action: Mouse moved to (385, 398)
Screenshot: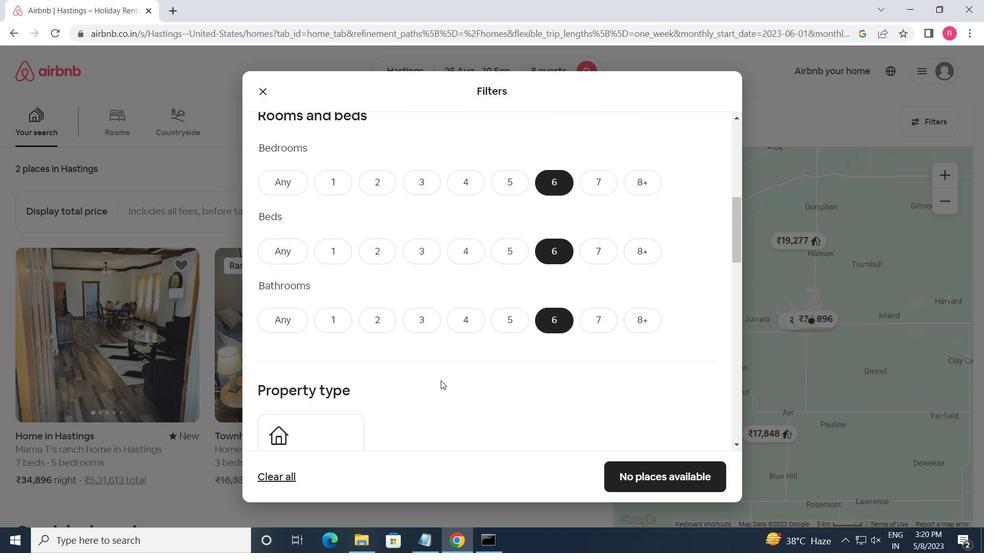 
Action: Mouse scrolled (385, 398) with delta (0, 0)
Screenshot: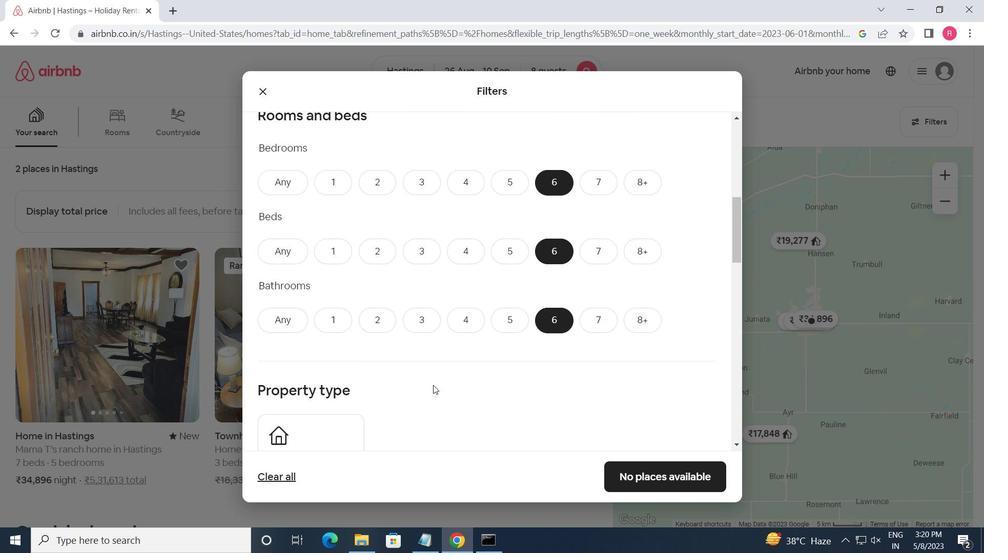 
Action: Mouse moved to (309, 358)
Screenshot: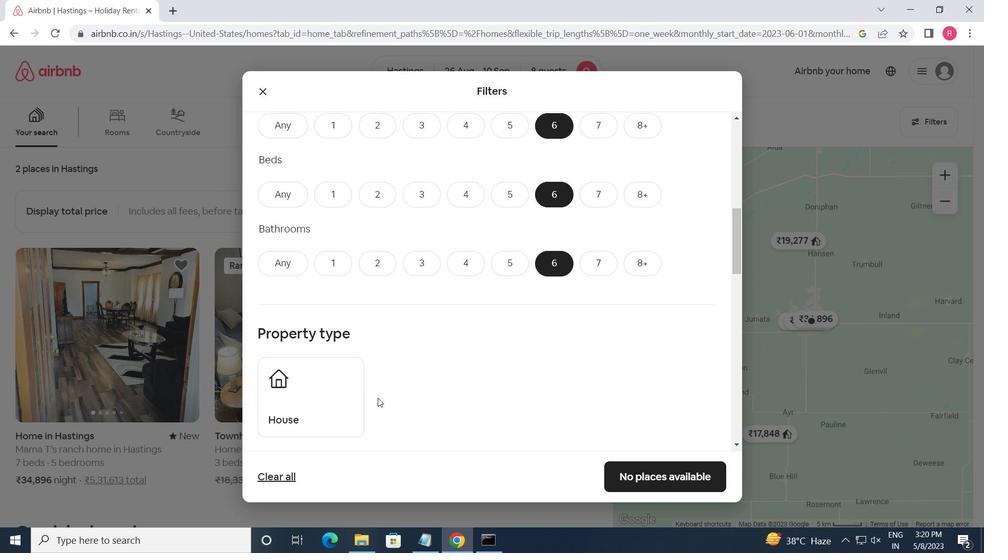 
Action: Mouse pressed left at (309, 358)
Screenshot: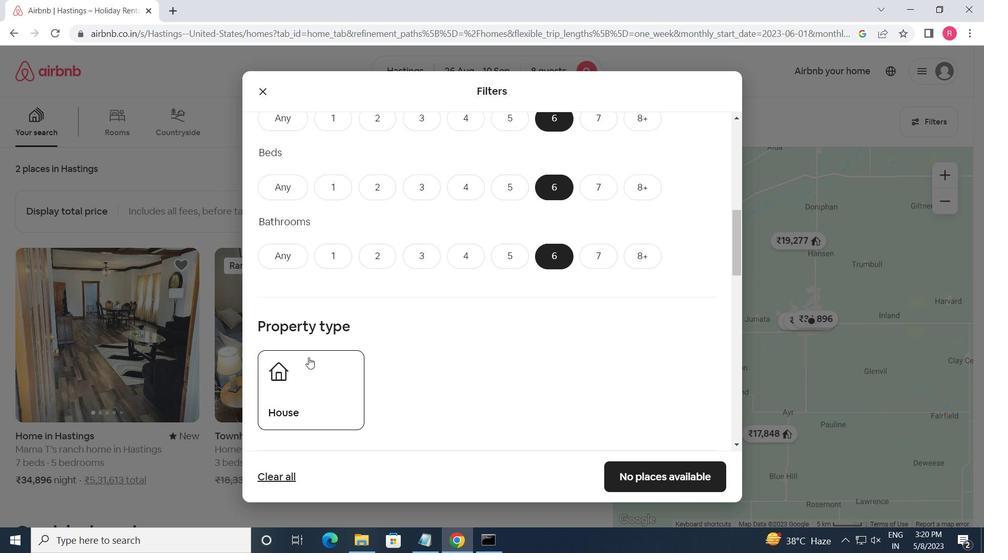 
Action: Mouse scrolled (309, 357) with delta (0, 0)
Screenshot: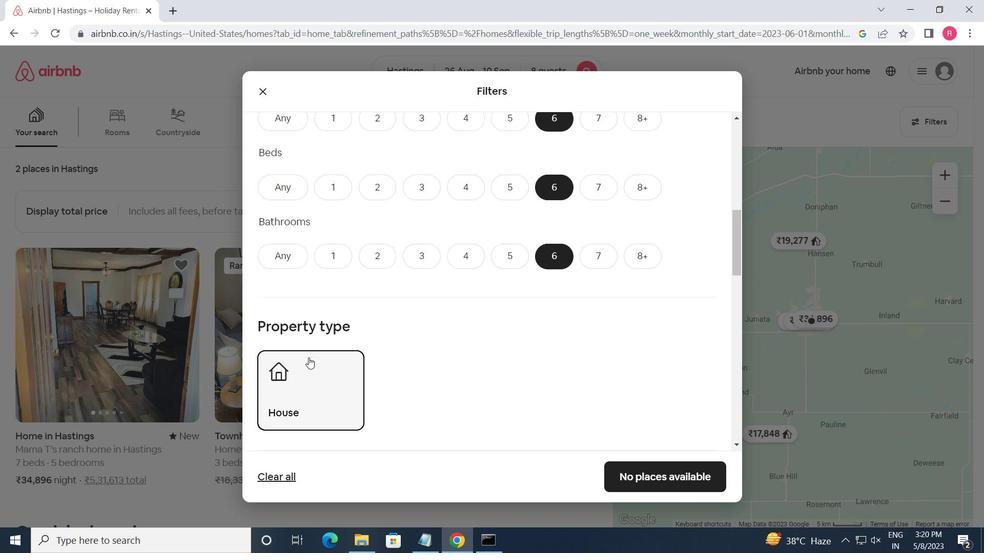 
Action: Mouse scrolled (309, 357) with delta (0, 0)
Screenshot: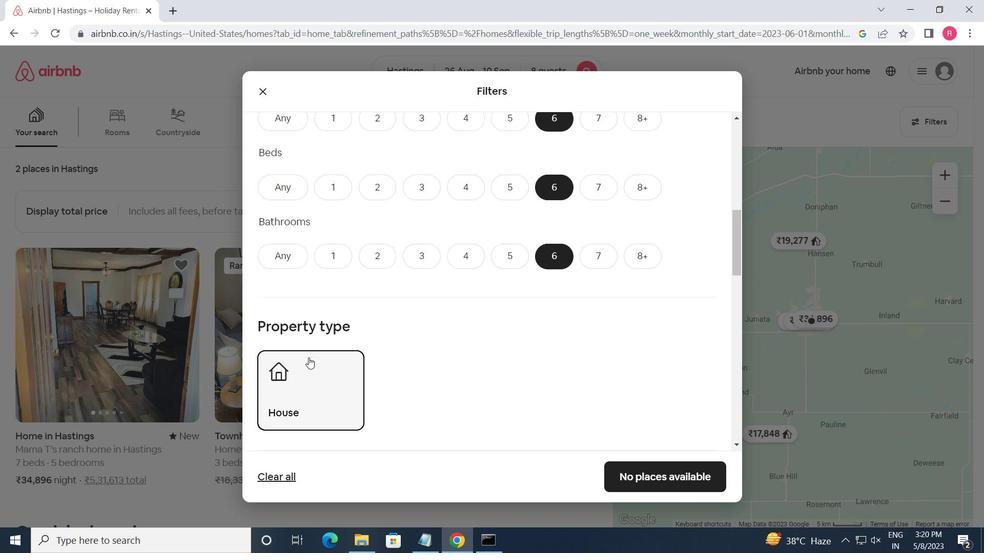
Action: Mouse scrolled (309, 357) with delta (0, 0)
Screenshot: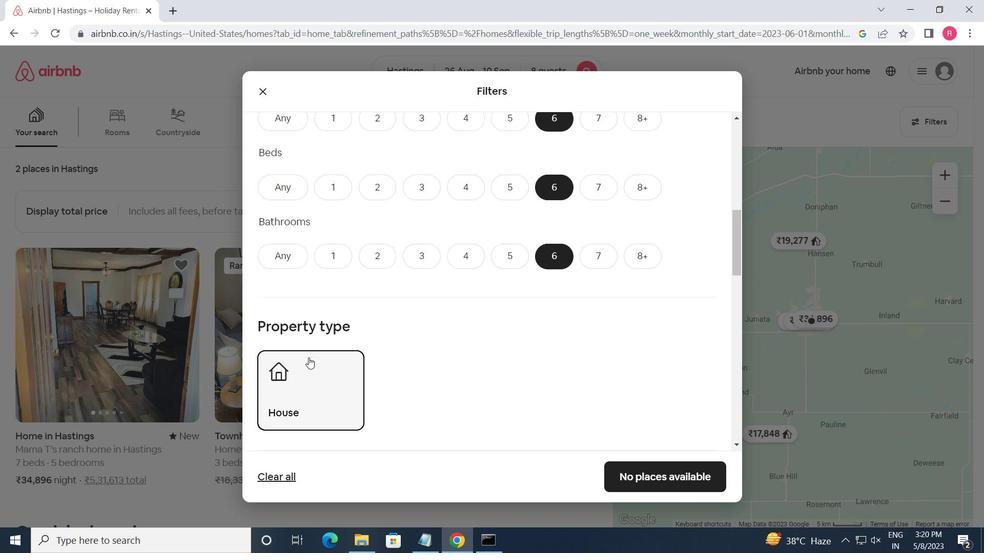 
Action: Mouse moved to (340, 358)
Screenshot: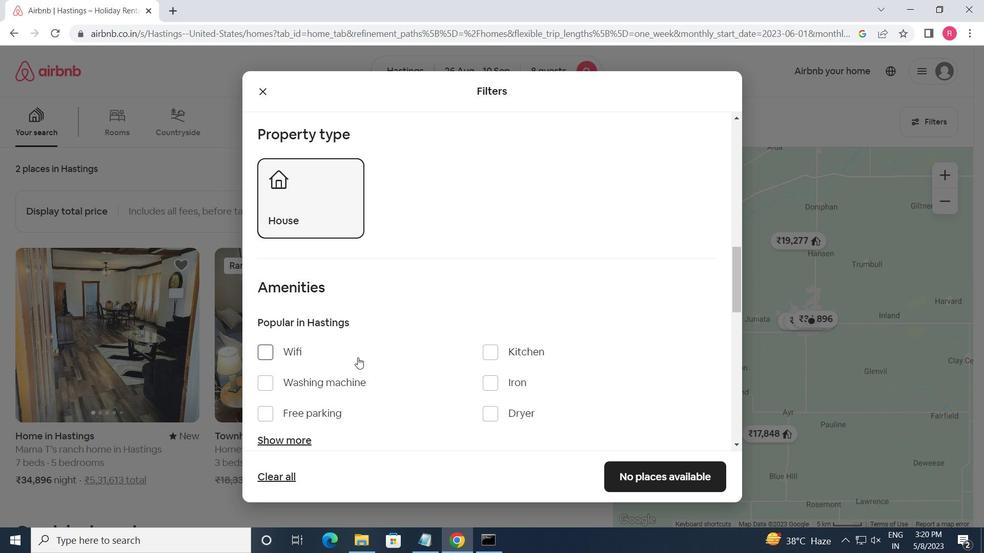
Action: Mouse scrolled (340, 357) with delta (0, 0)
Screenshot: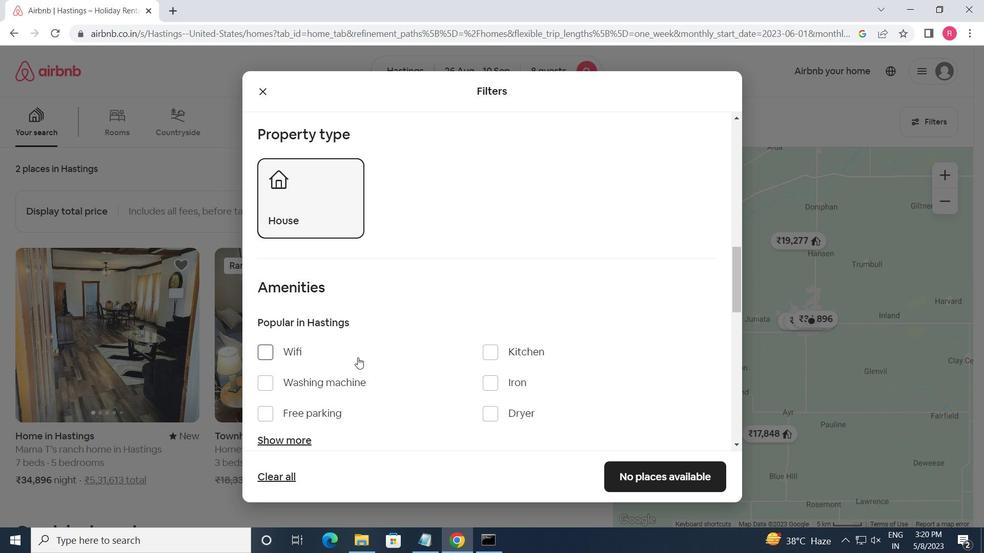 
Action: Mouse moved to (267, 287)
Screenshot: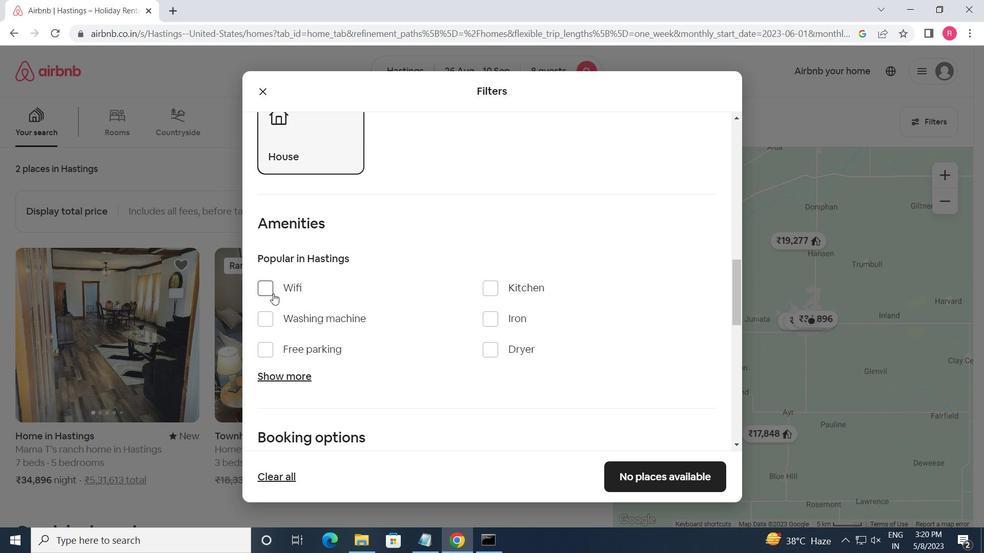 
Action: Mouse pressed left at (267, 287)
Screenshot: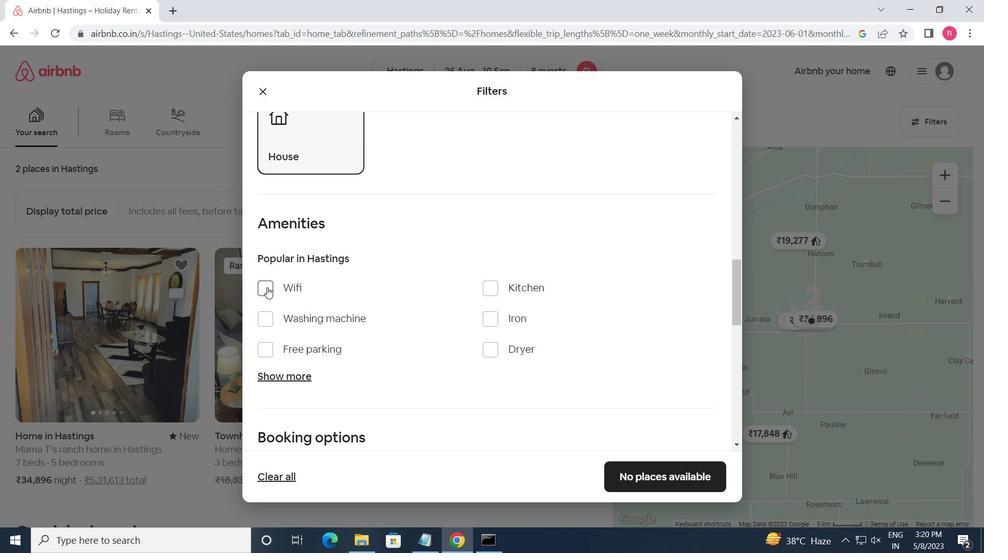 
Action: Mouse moved to (270, 348)
Screenshot: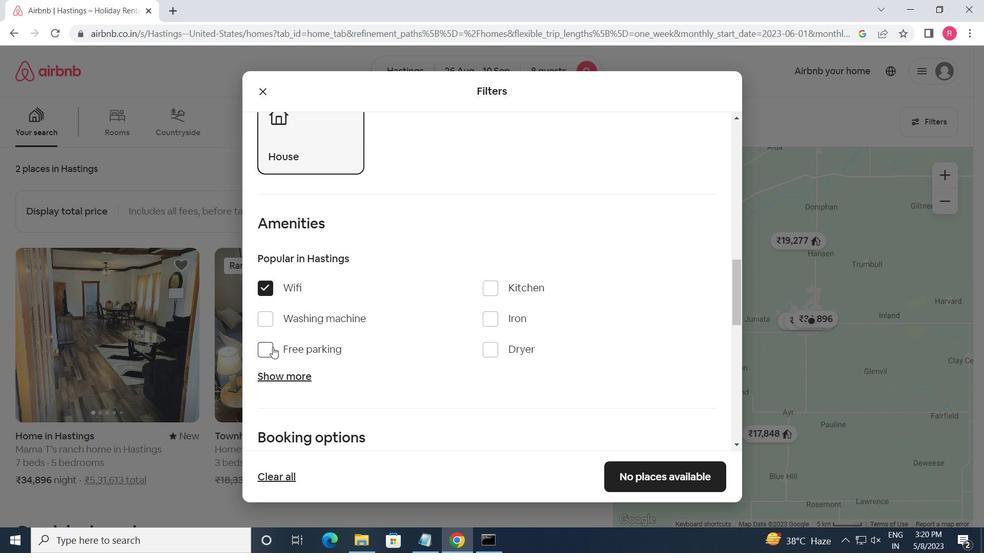 
Action: Mouse pressed left at (270, 348)
Screenshot: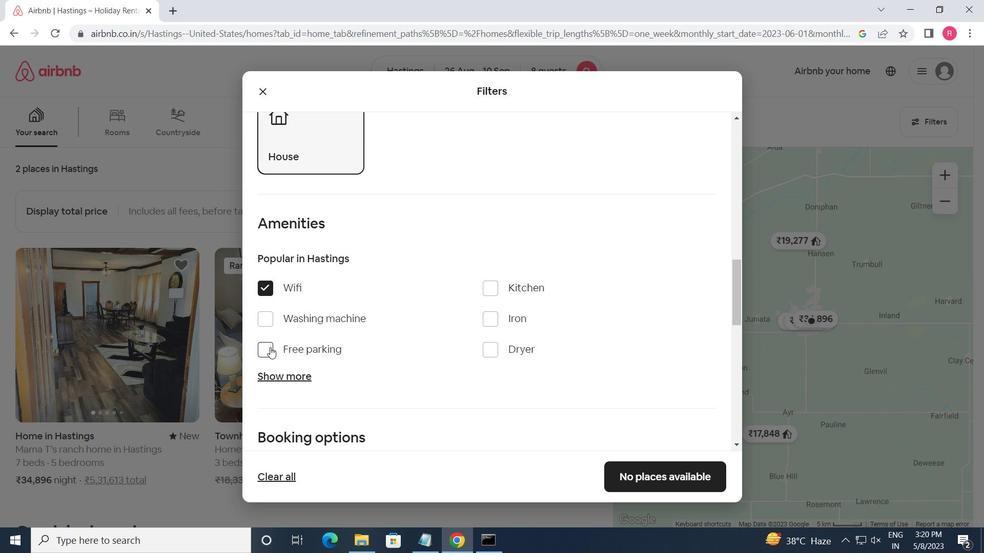 
Action: Mouse moved to (274, 376)
Screenshot: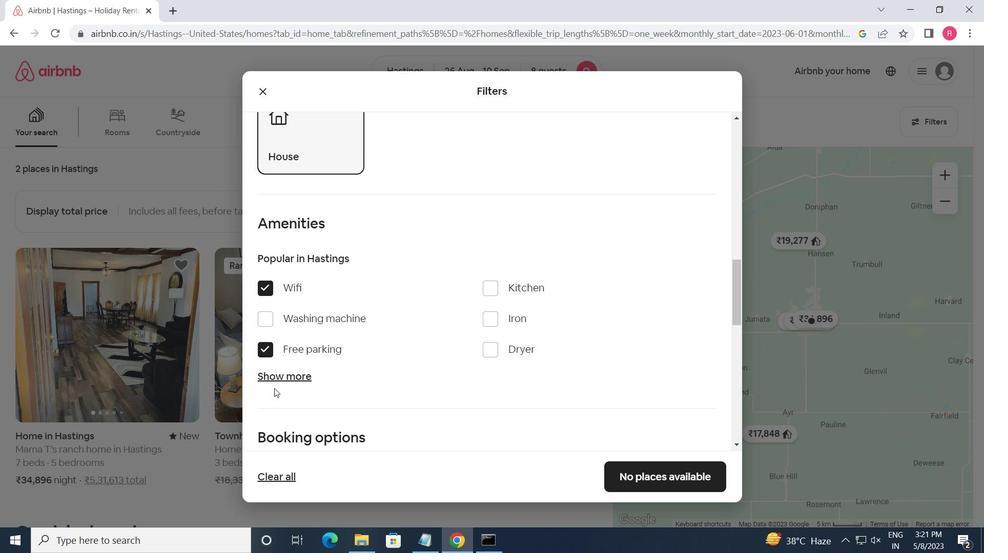 
Action: Mouse pressed left at (274, 376)
Screenshot: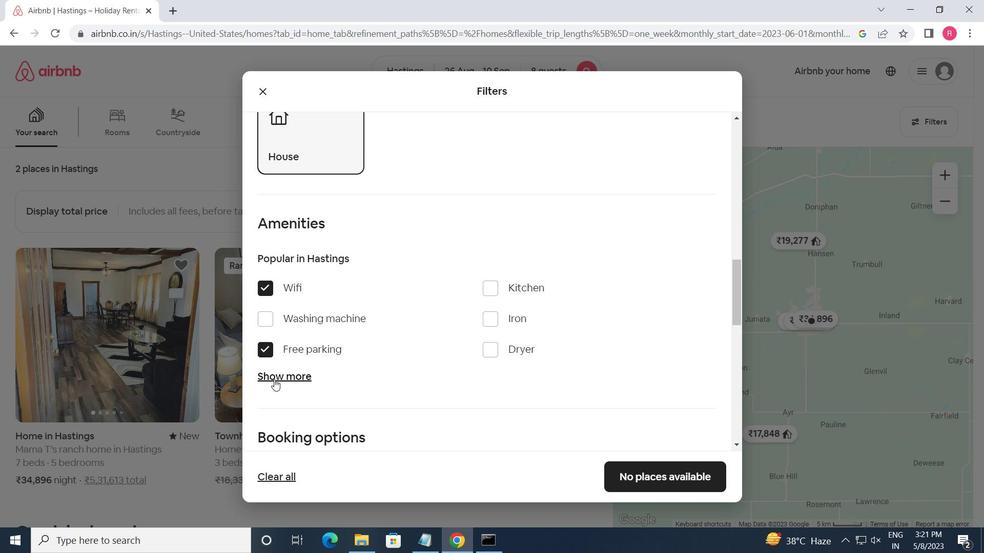
Action: Mouse moved to (393, 391)
Screenshot: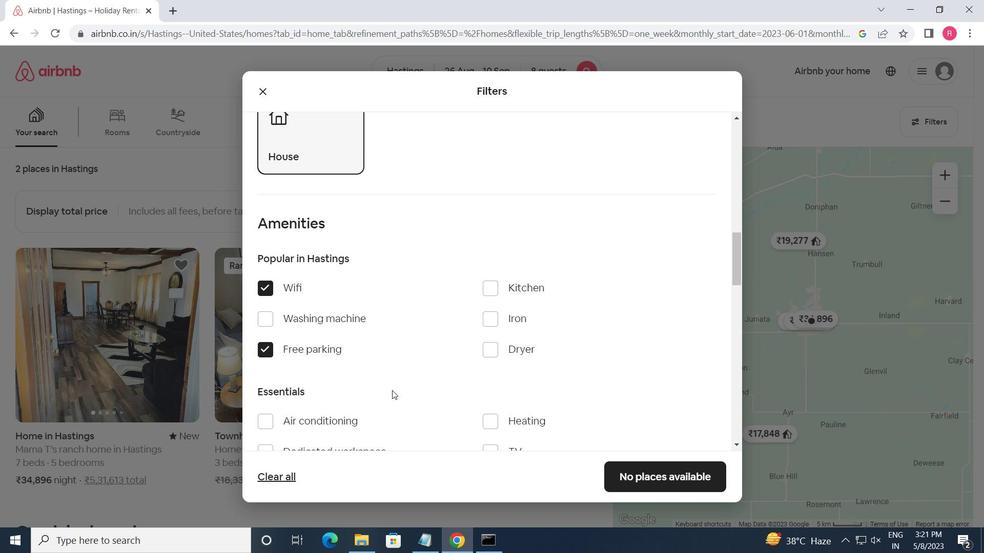 
Action: Mouse scrolled (393, 391) with delta (0, 0)
Screenshot: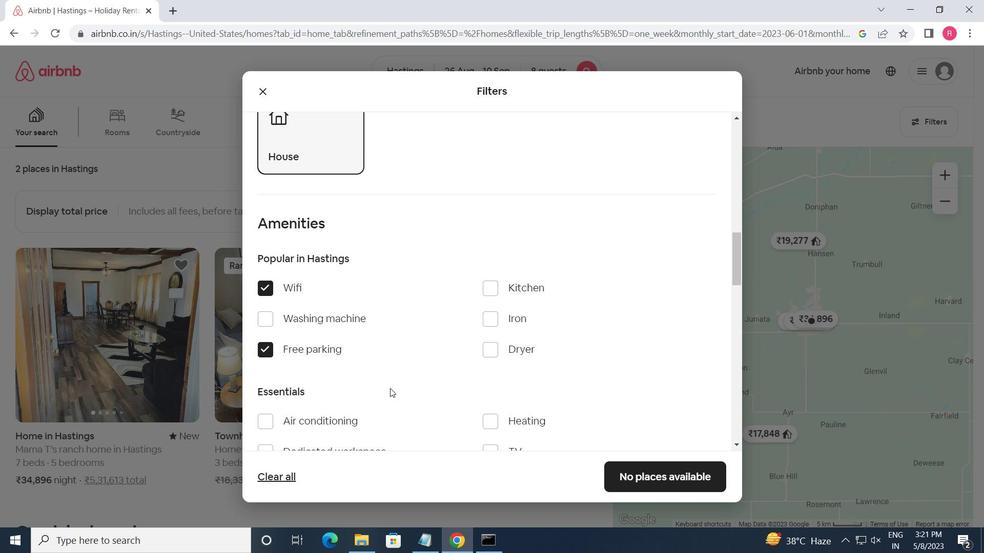 
Action: Mouse scrolled (393, 391) with delta (0, 0)
Screenshot: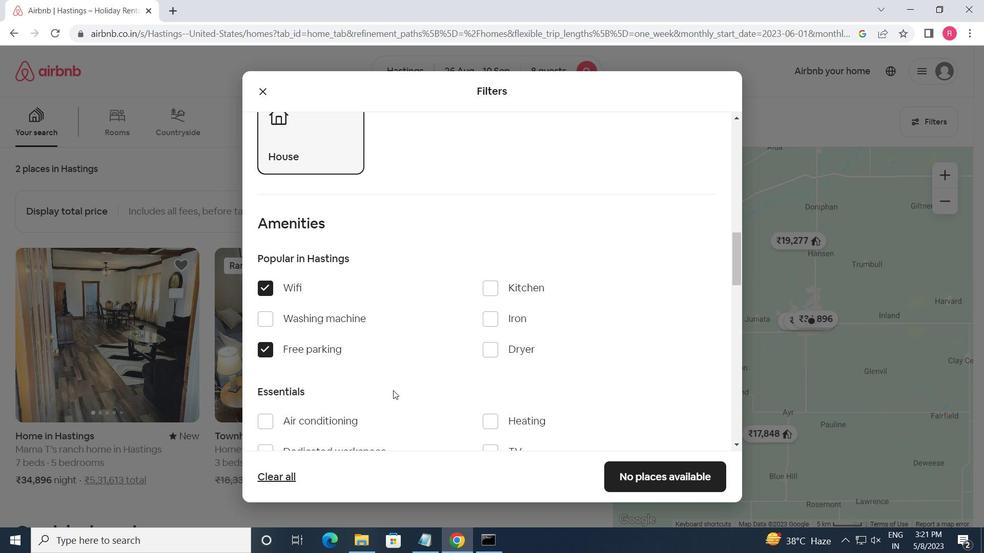 
Action: Mouse moved to (492, 327)
Screenshot: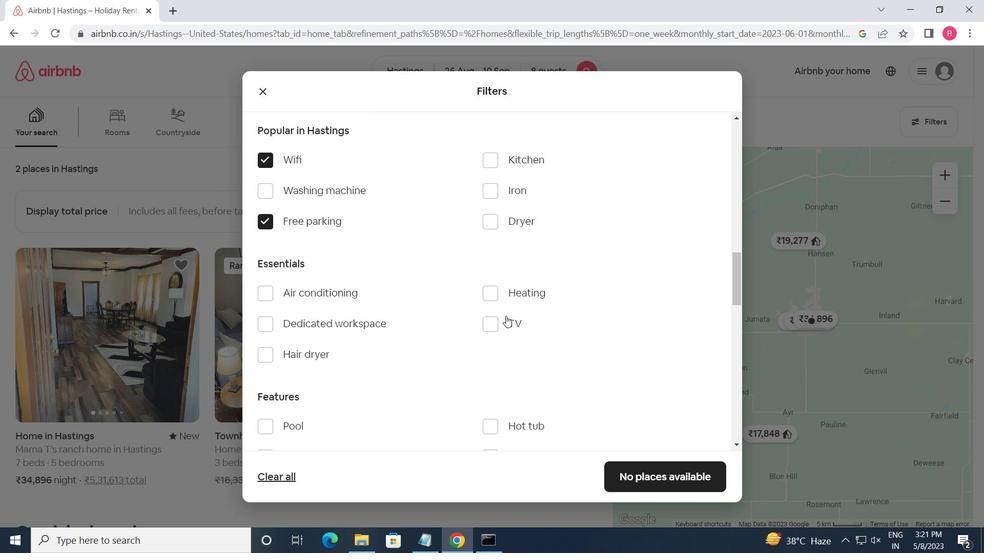 
Action: Mouse pressed left at (492, 327)
Screenshot: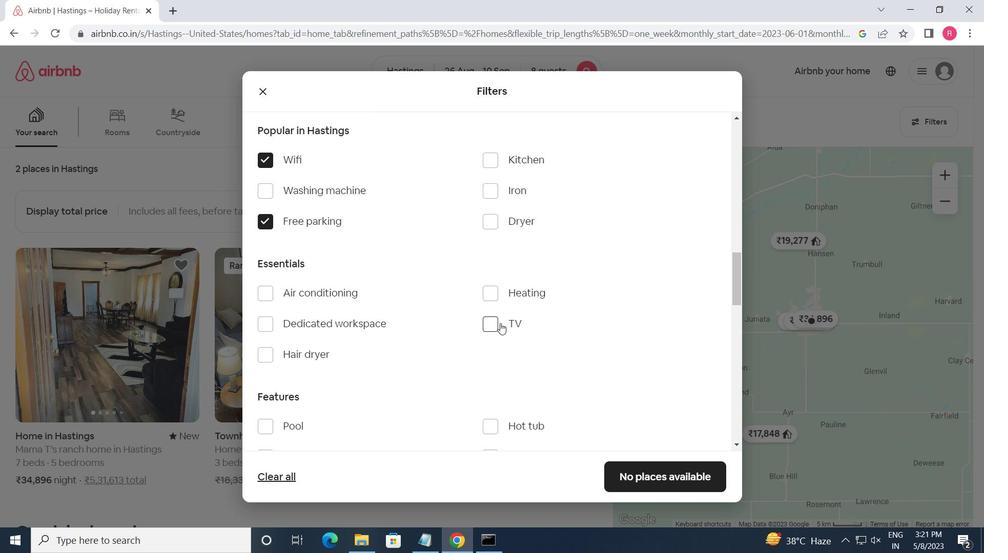 
Action: Mouse moved to (406, 377)
Screenshot: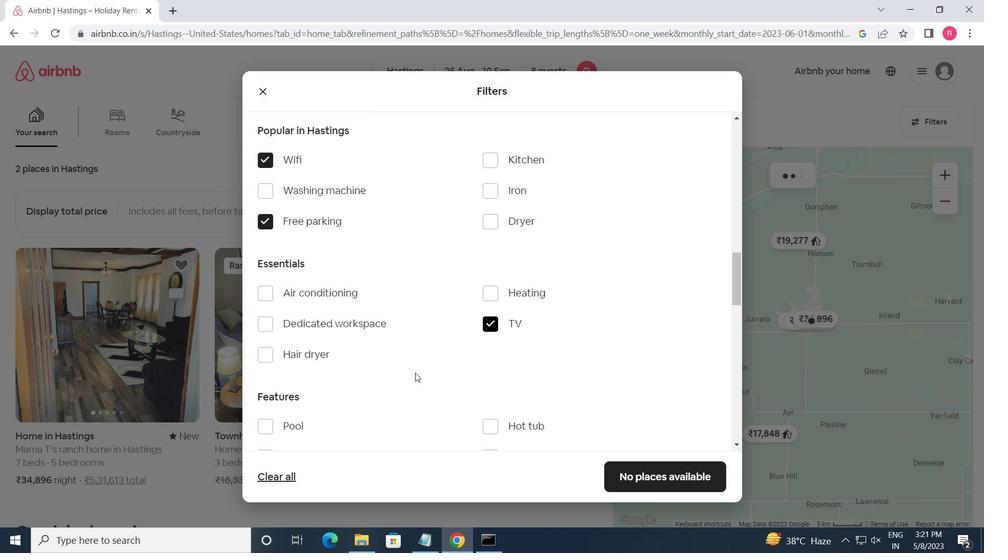 
Action: Mouse scrolled (406, 376) with delta (0, 0)
Screenshot: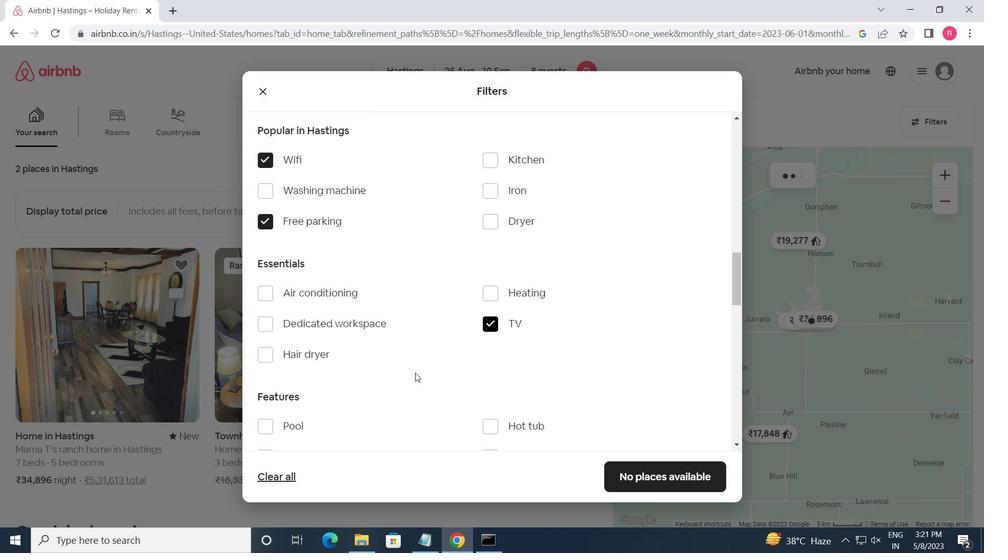 
Action: Mouse moved to (272, 423)
Screenshot: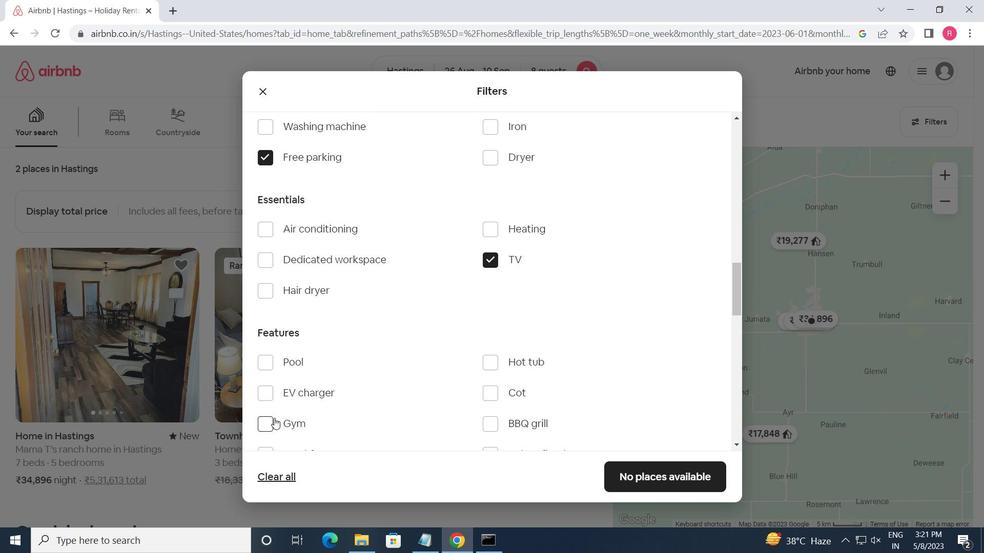 
Action: Mouse pressed left at (272, 423)
Screenshot: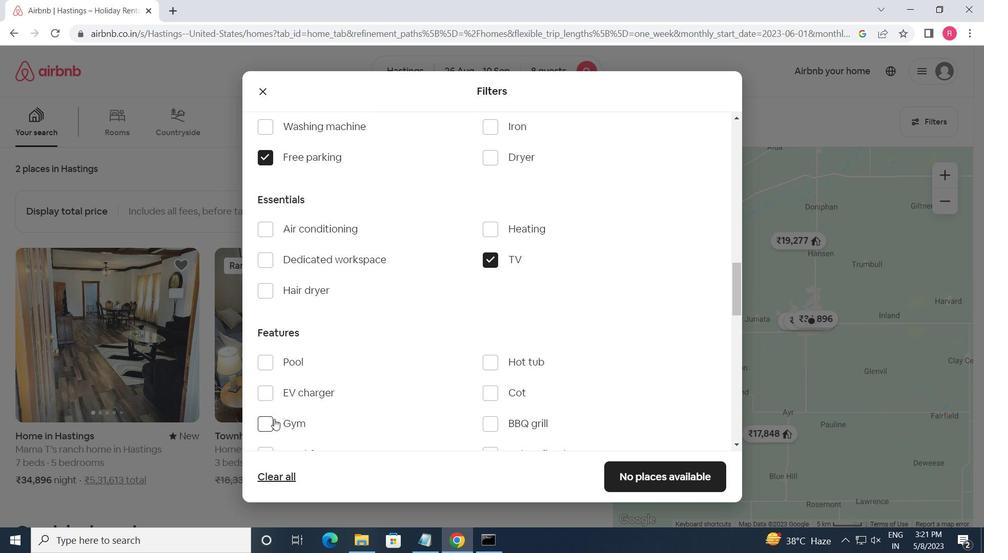
Action: Mouse moved to (401, 402)
Screenshot: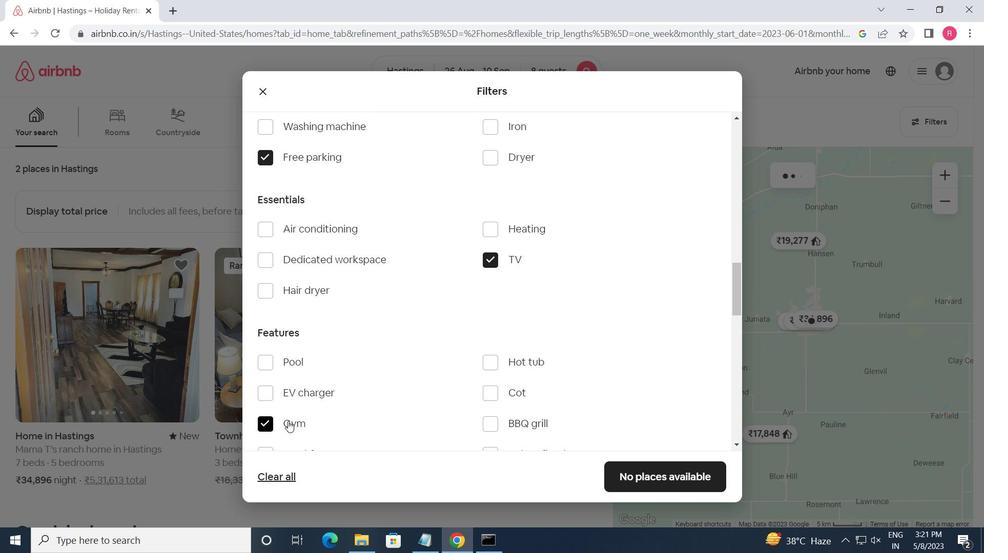 
Action: Mouse scrolled (401, 401) with delta (0, 0)
Screenshot: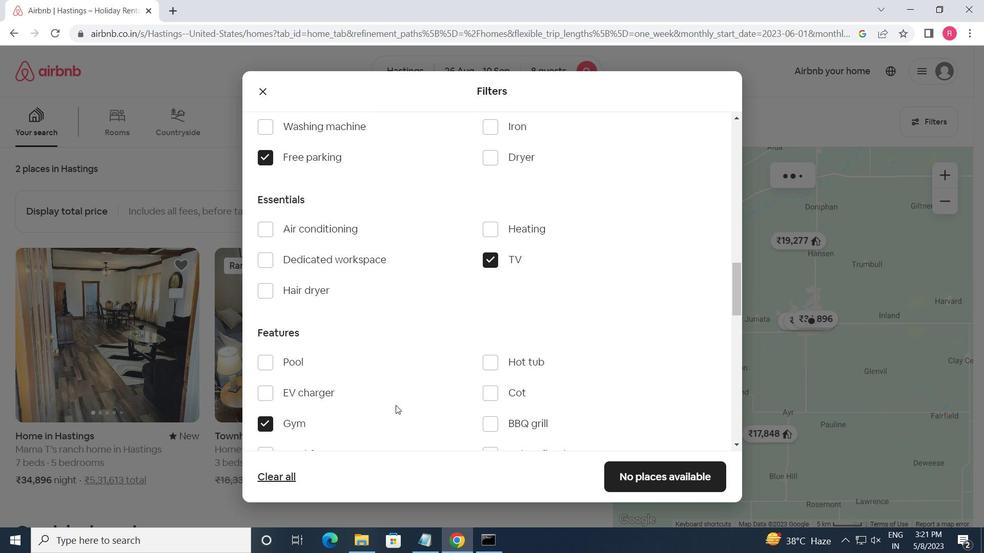
Action: Mouse moved to (402, 402)
Screenshot: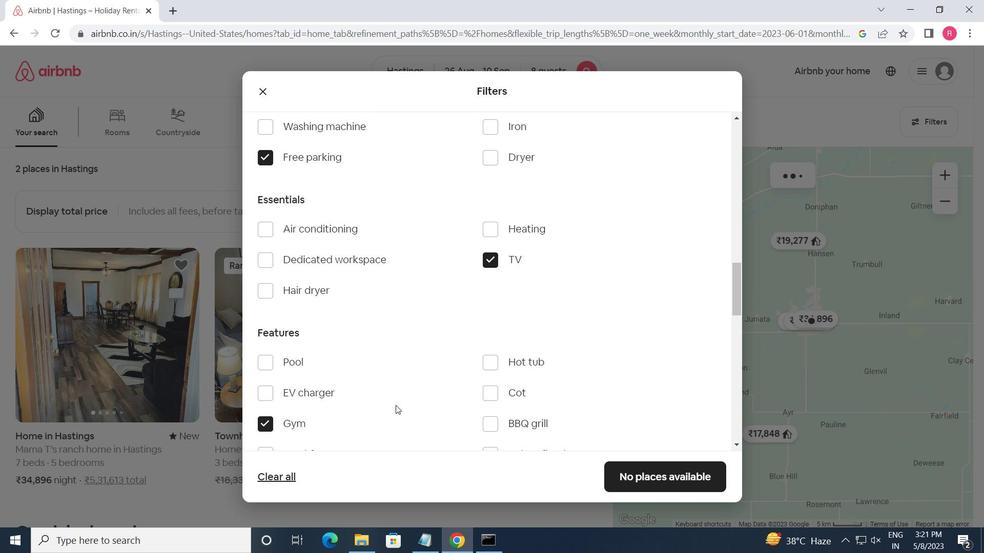 
Action: Mouse scrolled (402, 401) with delta (0, 0)
Screenshot: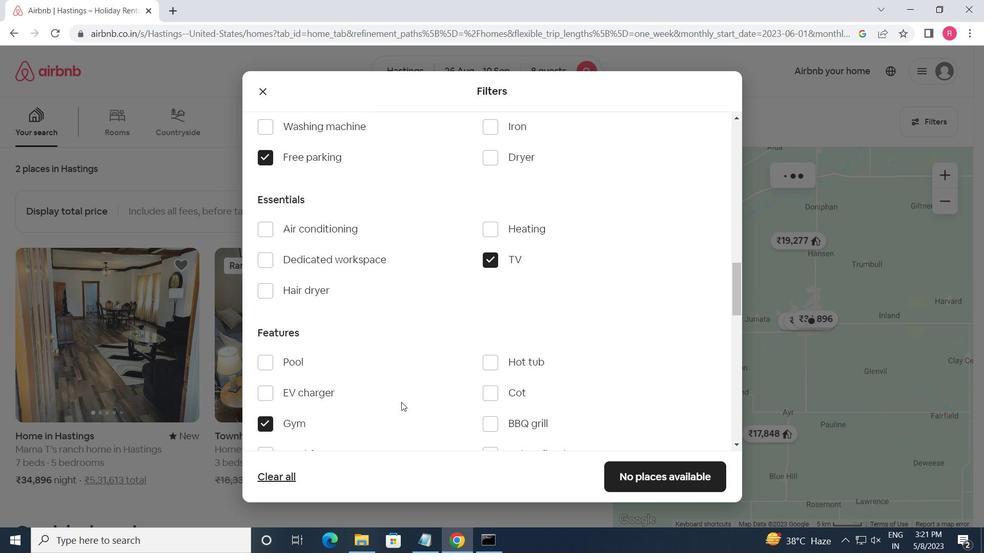 
Action: Mouse moved to (265, 326)
Screenshot: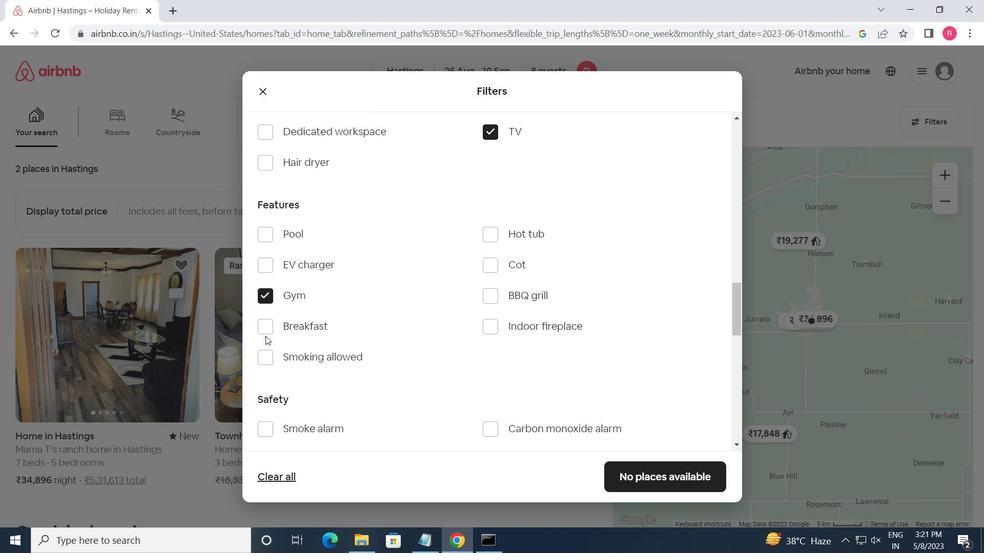 
Action: Mouse pressed left at (265, 326)
Screenshot: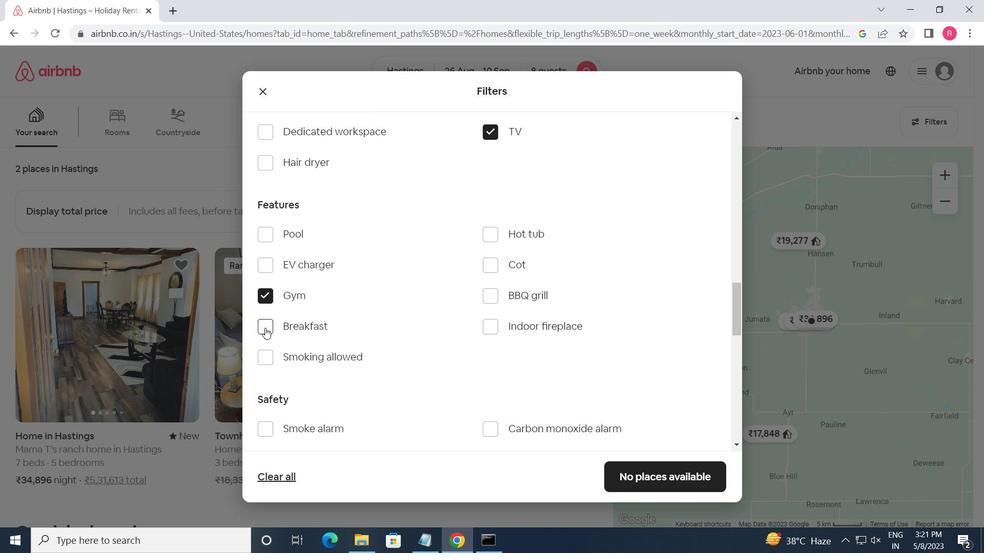 
Action: Mouse moved to (504, 399)
Screenshot: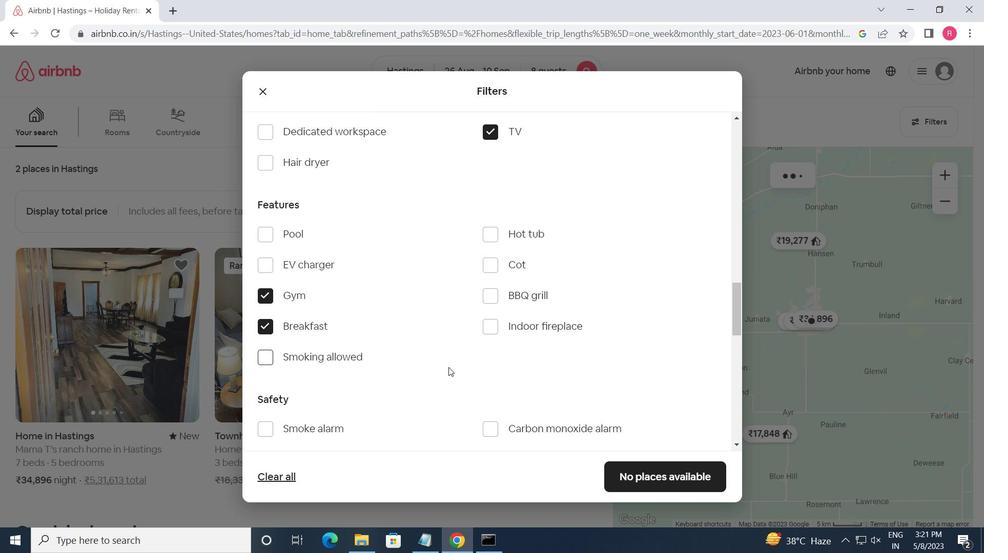 
Action: Mouse scrolled (504, 399) with delta (0, 0)
Screenshot: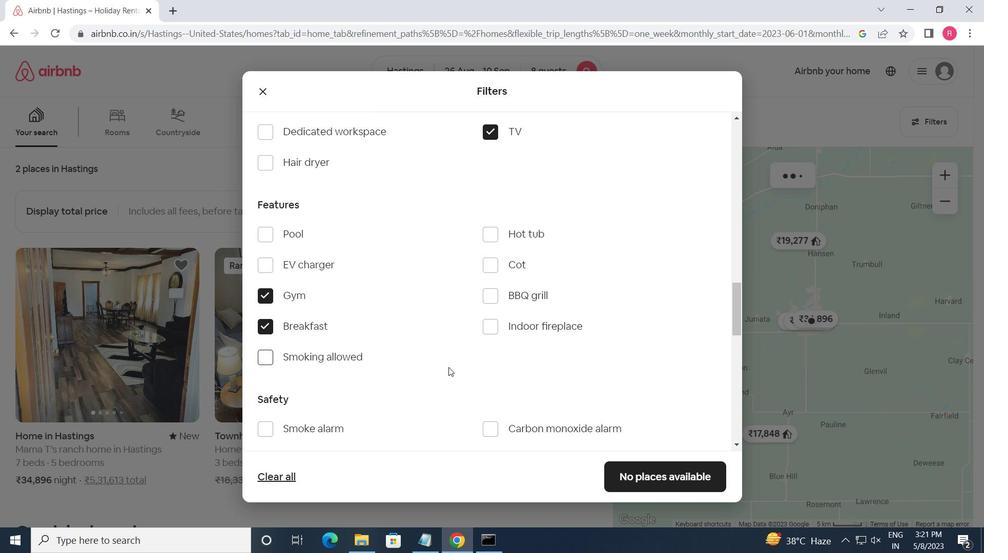 
Action: Mouse scrolled (504, 399) with delta (0, 0)
Screenshot: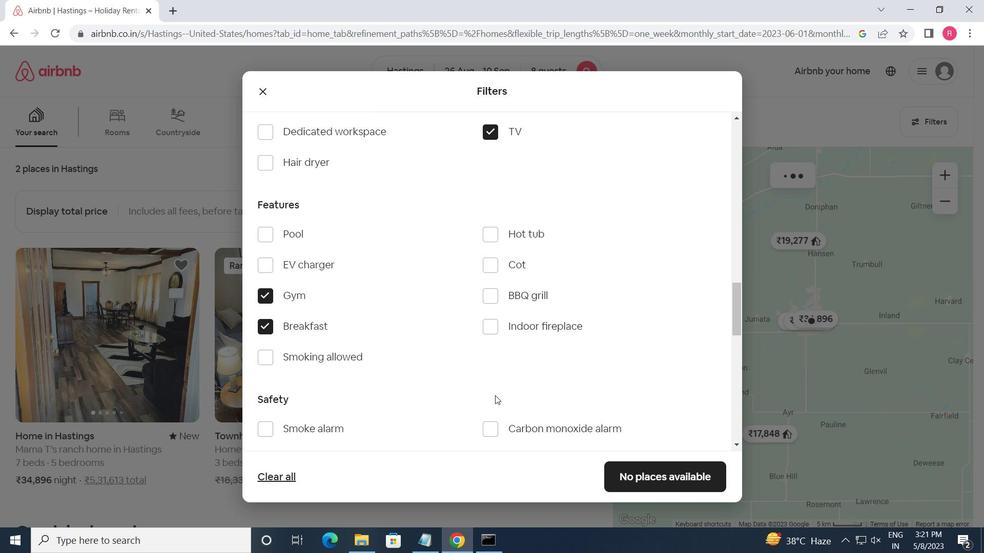 
Action: Mouse moved to (503, 394)
Screenshot: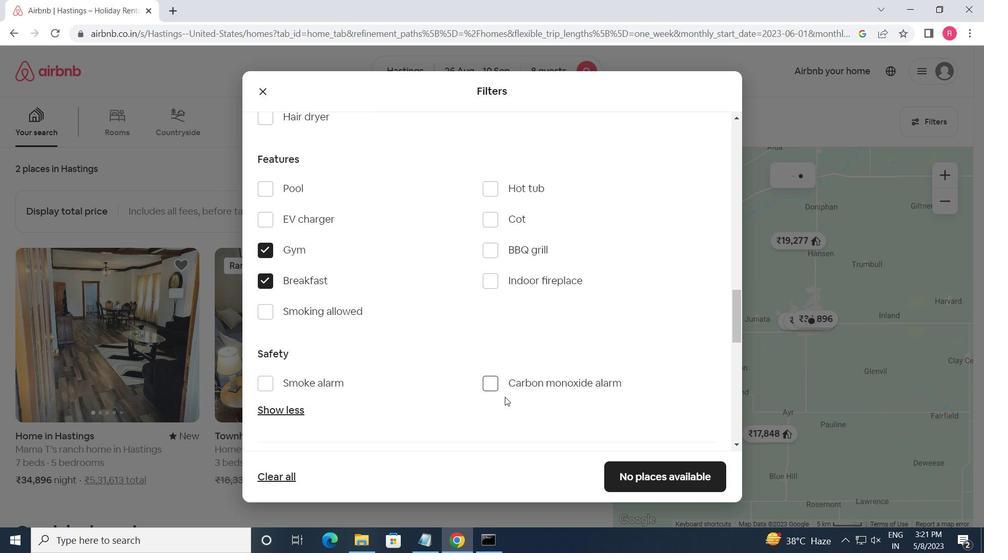 
Action: Mouse scrolled (503, 393) with delta (0, 0)
Screenshot: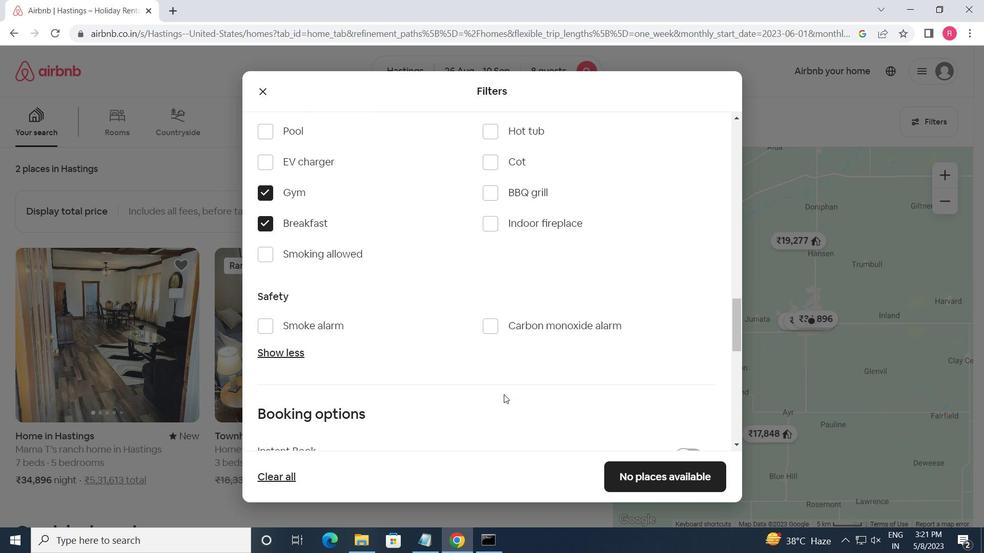 
Action: Mouse scrolled (503, 393) with delta (0, 0)
Screenshot: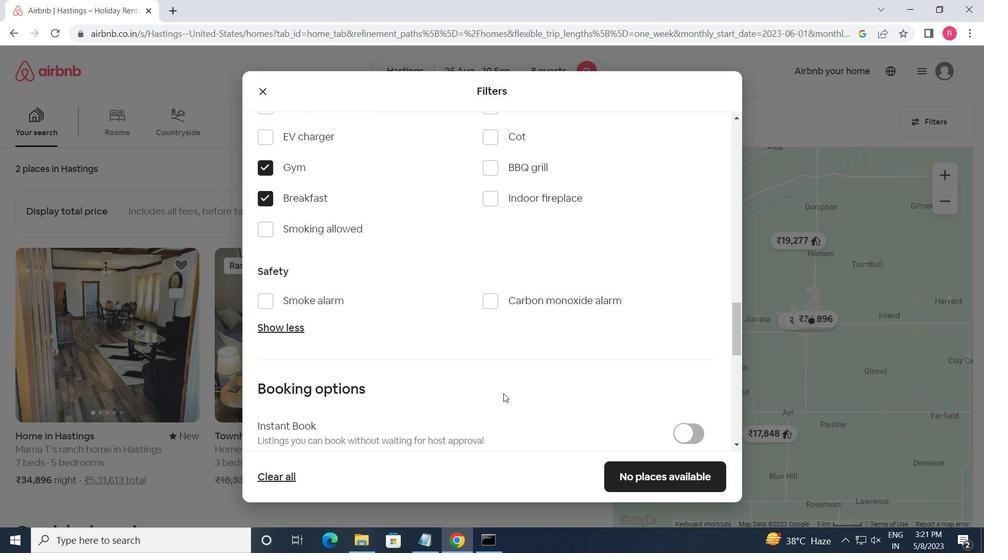 
Action: Mouse scrolled (503, 393) with delta (0, 0)
Screenshot: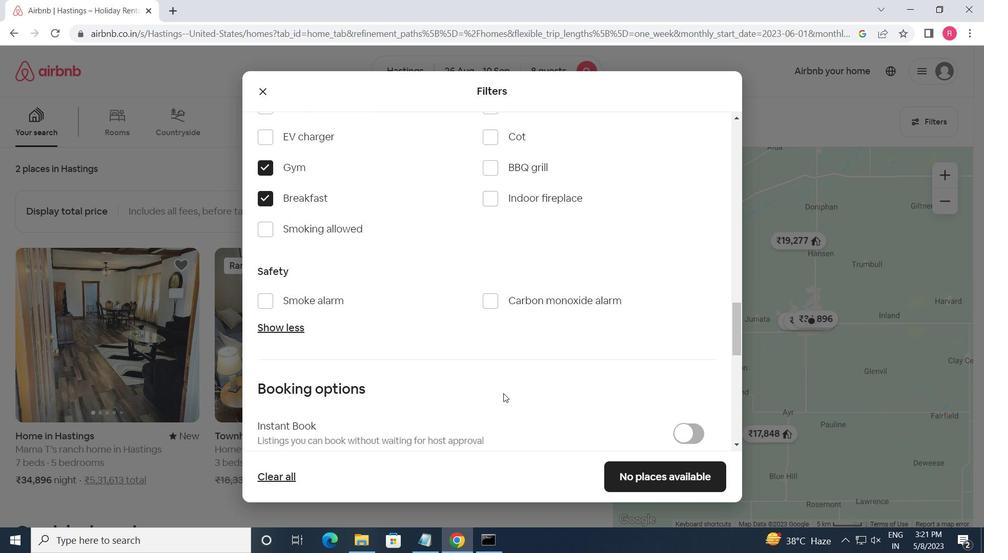 
Action: Mouse moved to (679, 282)
Screenshot: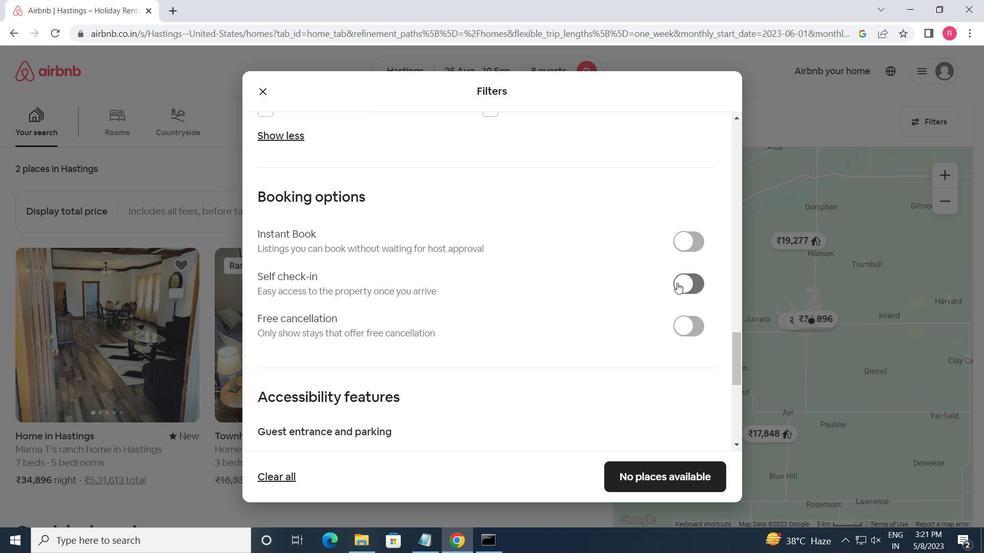 
Action: Mouse pressed left at (679, 282)
Screenshot: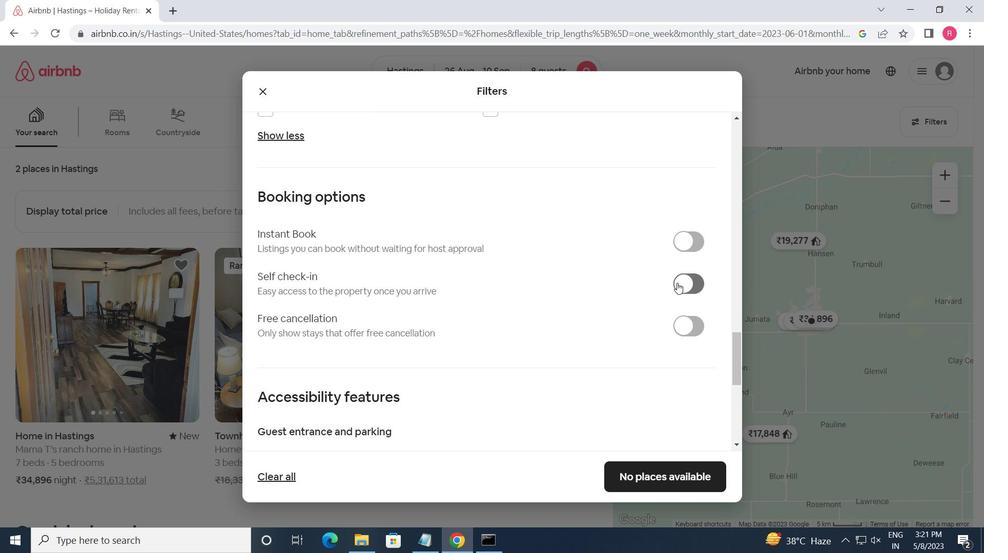 
Action: Mouse moved to (420, 425)
Screenshot: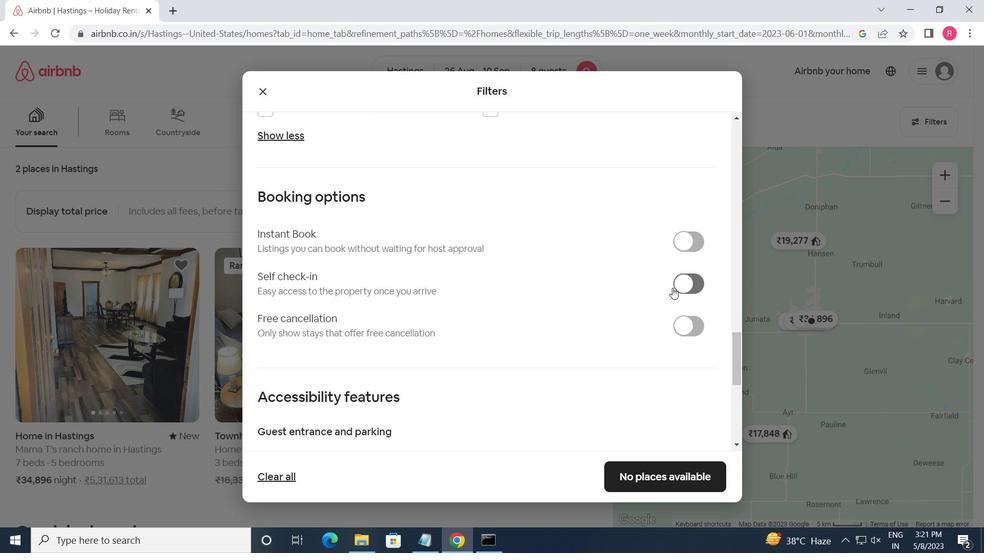 
Action: Mouse scrolled (420, 424) with delta (0, 0)
Screenshot: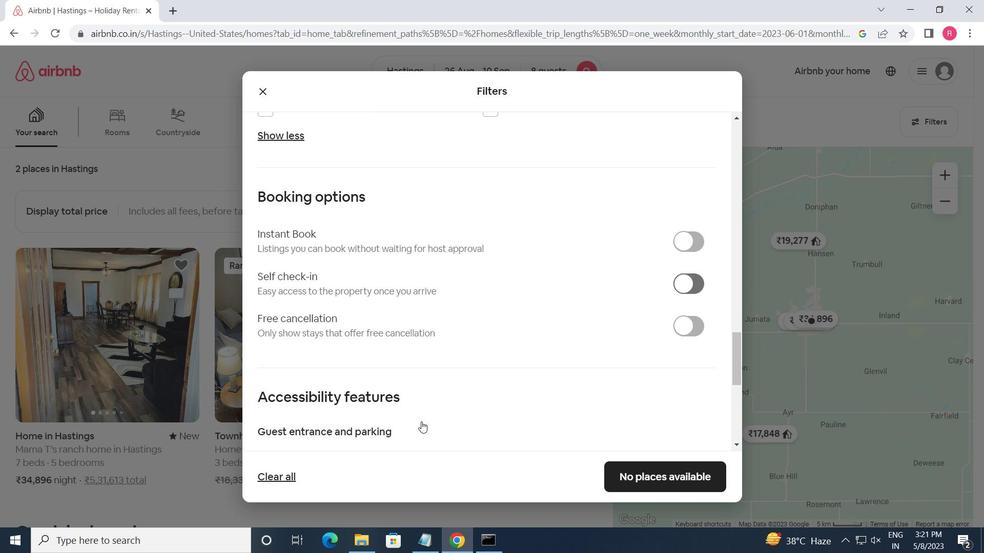 
Action: Mouse moved to (420, 425)
Screenshot: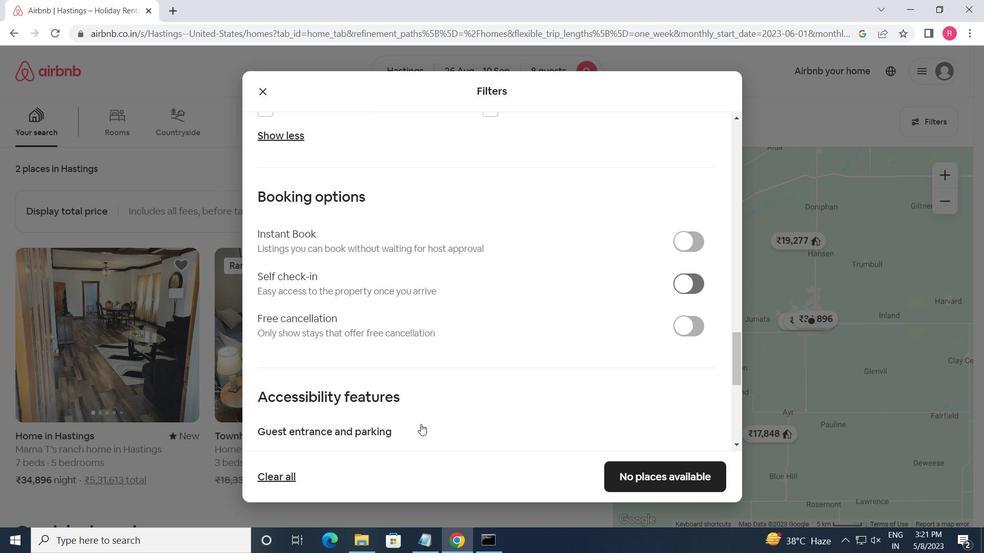 
Action: Mouse scrolled (420, 425) with delta (0, 0)
Screenshot: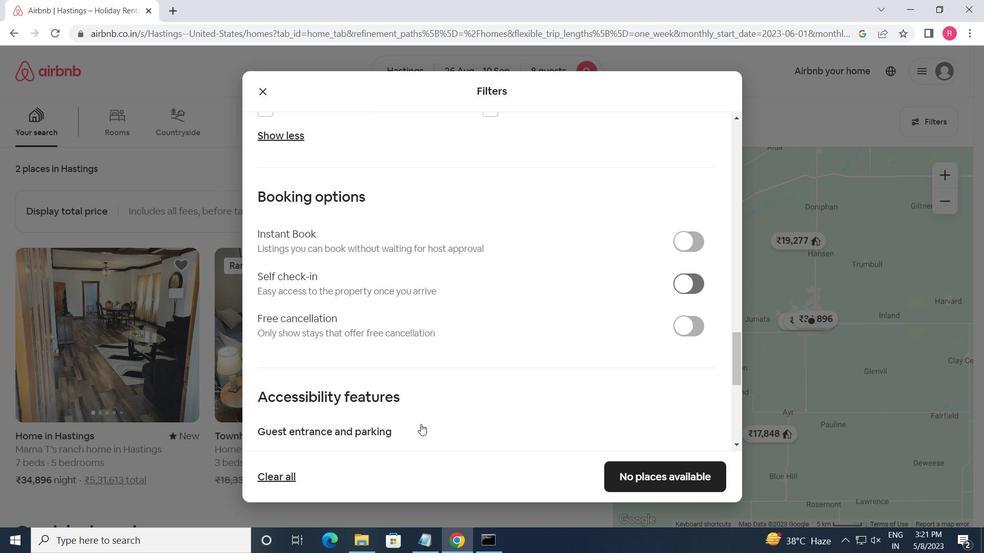 
Action: Mouse scrolled (420, 425) with delta (0, 0)
Screenshot: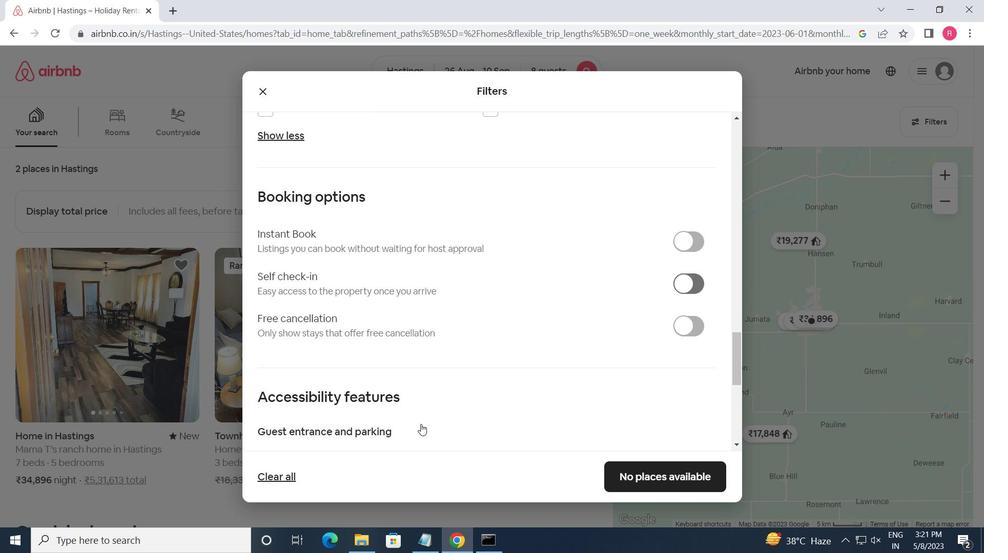 
Action: Mouse moved to (320, 383)
Screenshot: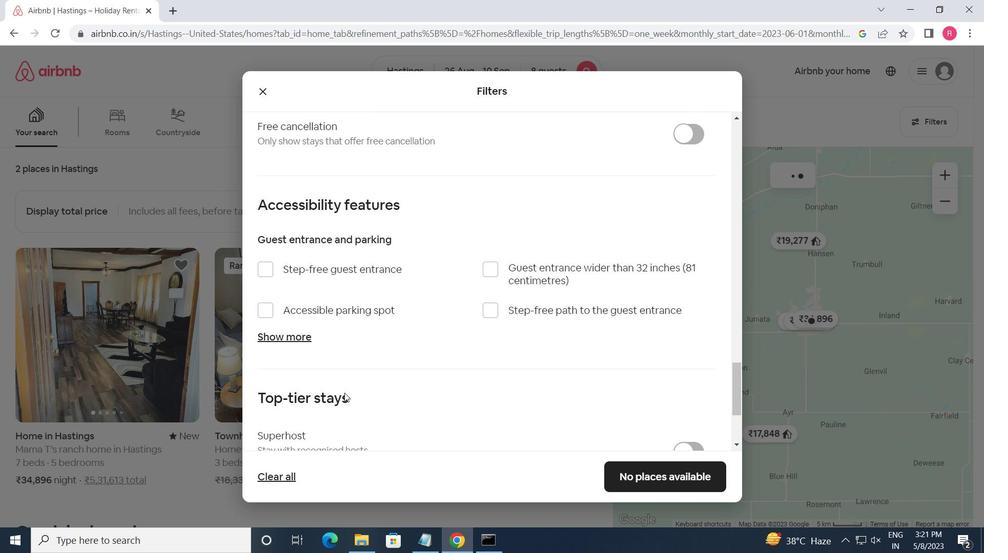 
Action: Mouse scrolled (320, 383) with delta (0, 0)
Screenshot: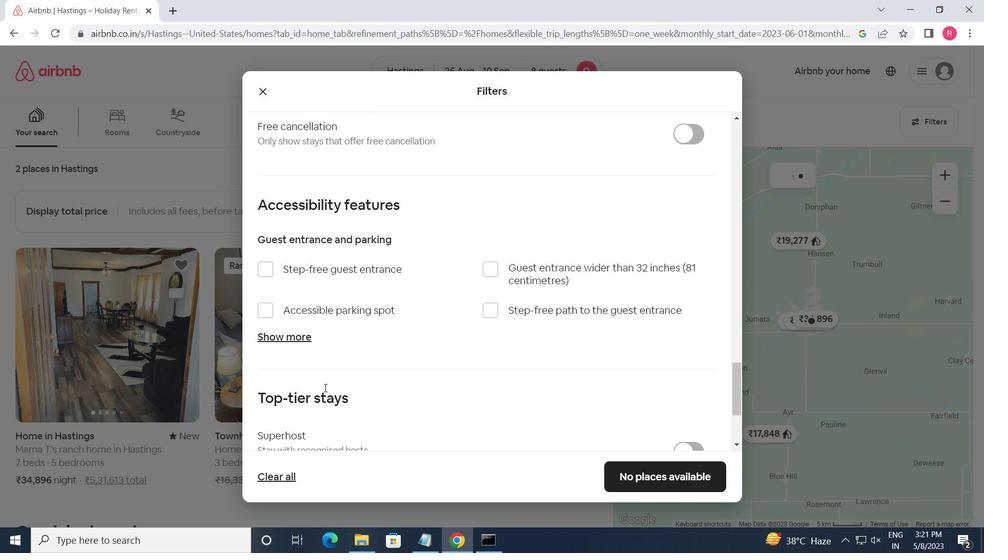 
Action: Mouse scrolled (320, 383) with delta (0, 0)
Screenshot: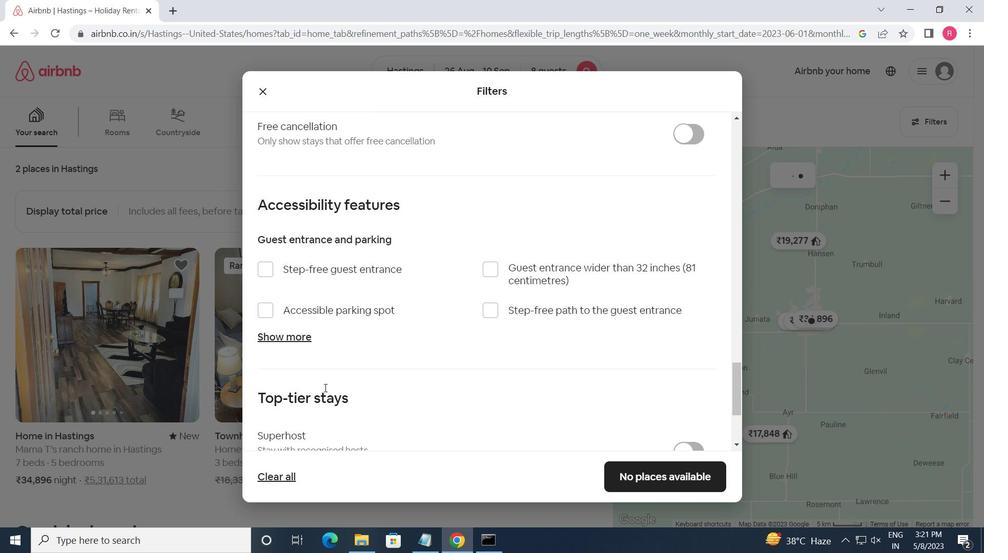 
Action: Mouse scrolled (320, 383) with delta (0, 0)
Screenshot: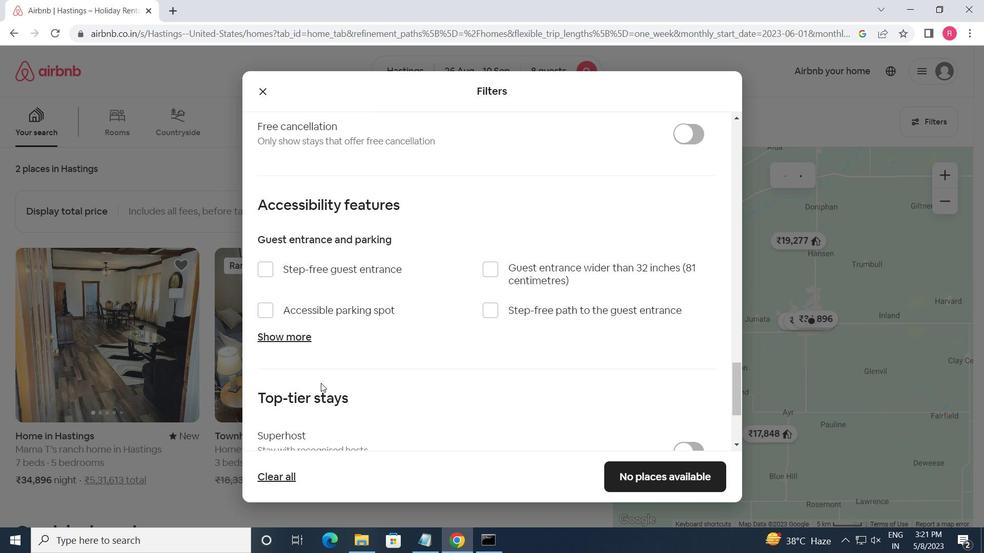 
Action: Mouse moved to (268, 415)
Screenshot: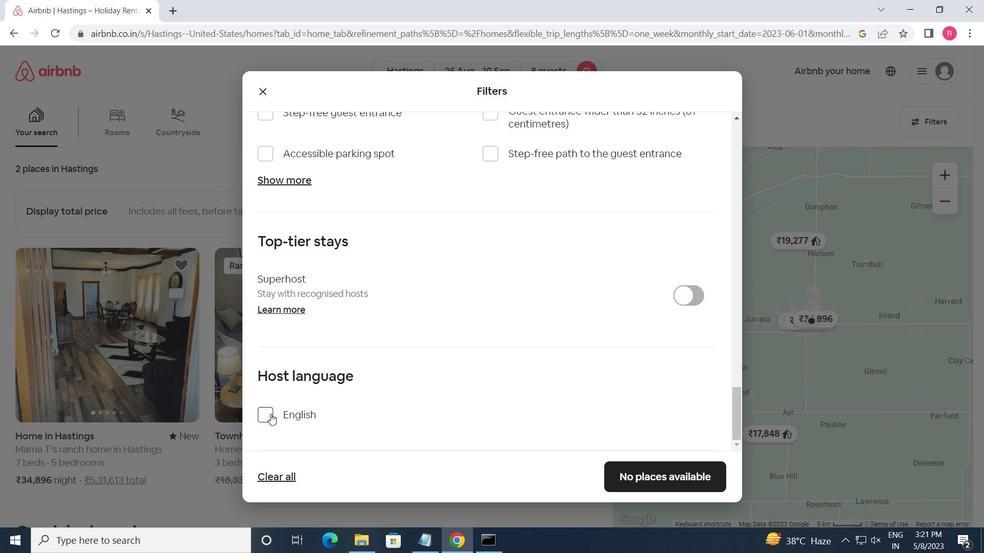 
Action: Mouse pressed left at (268, 415)
Screenshot: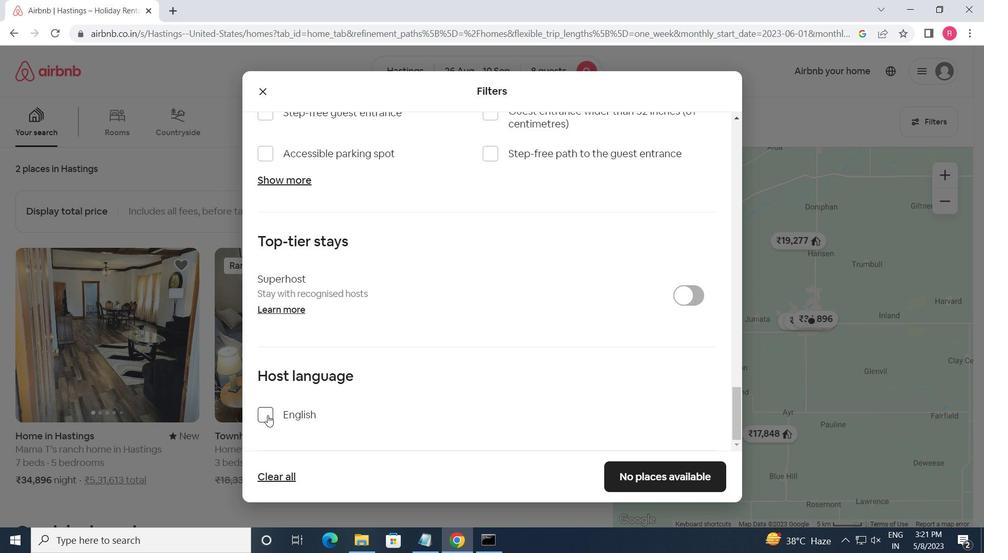 
Action: Mouse moved to (282, 413)
Screenshot: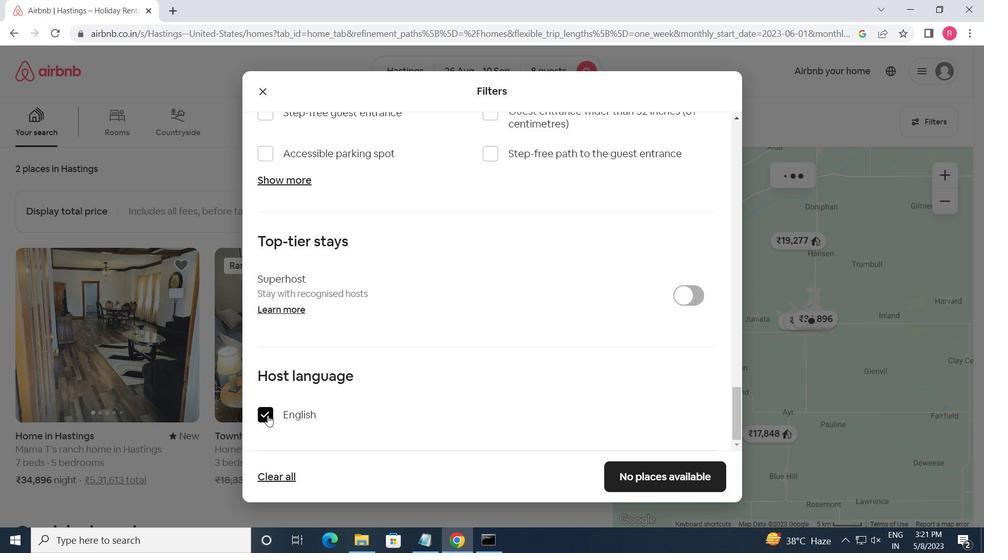 
Action: Mouse scrolled (282, 412) with delta (0, 0)
Screenshot: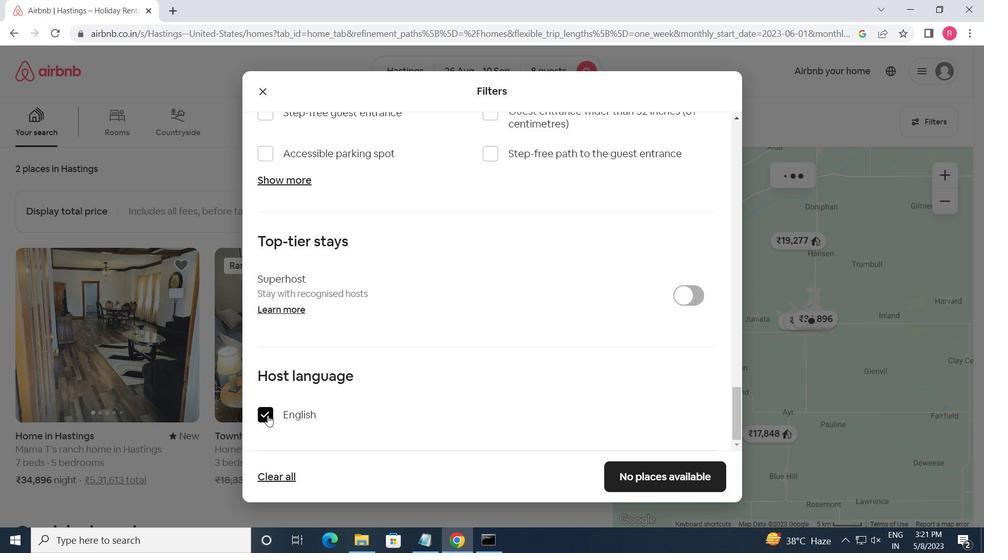
Action: Mouse moved to (342, 412)
Screenshot: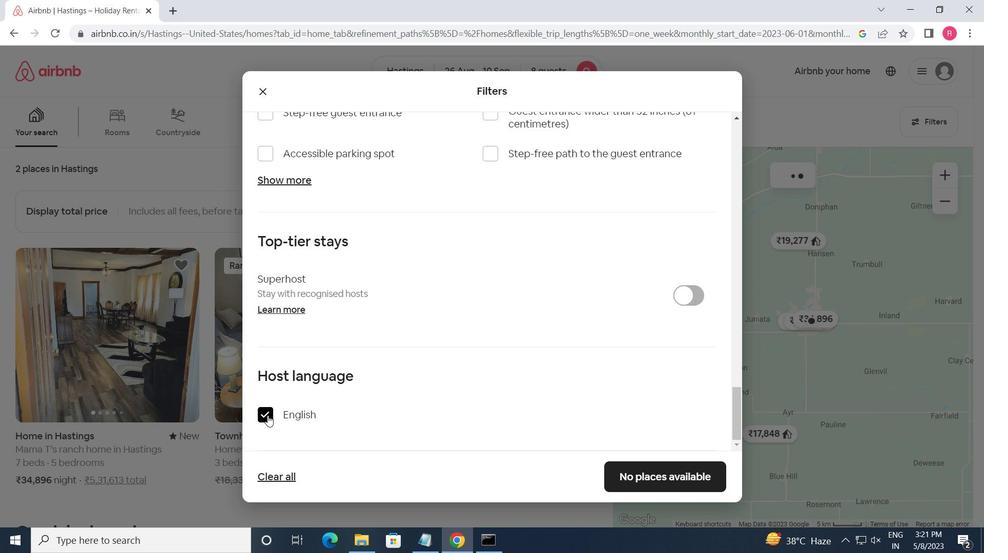 
Action: Mouse scrolled (342, 412) with delta (0, 0)
Screenshot: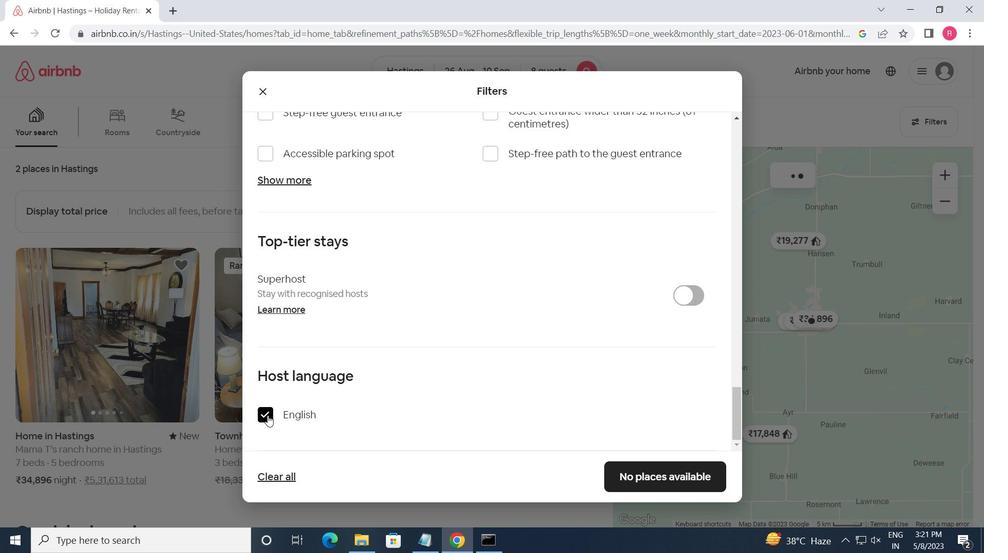 
Action: Mouse moved to (380, 412)
Screenshot: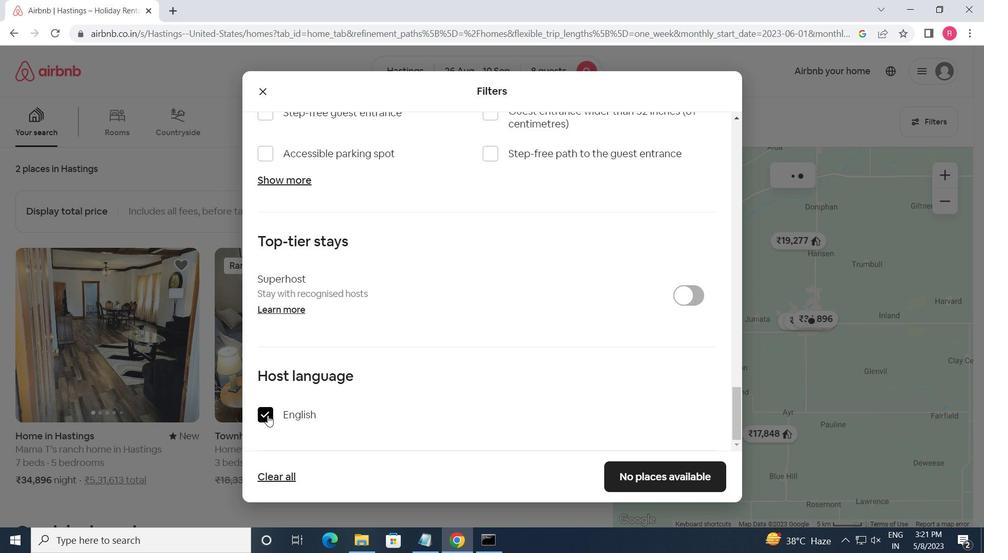 
Action: Mouse scrolled (380, 412) with delta (0, 0)
Screenshot: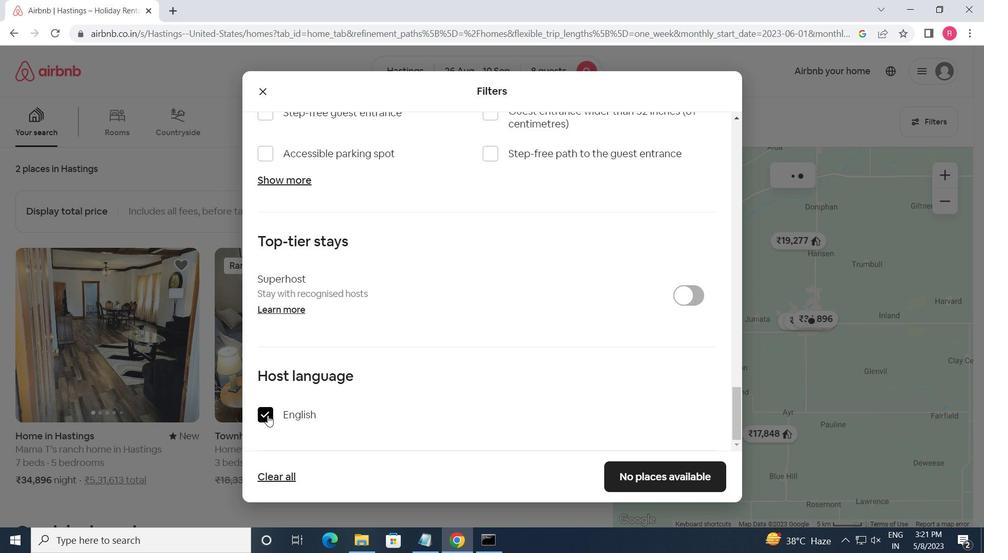 
Action: Mouse moved to (630, 482)
Screenshot: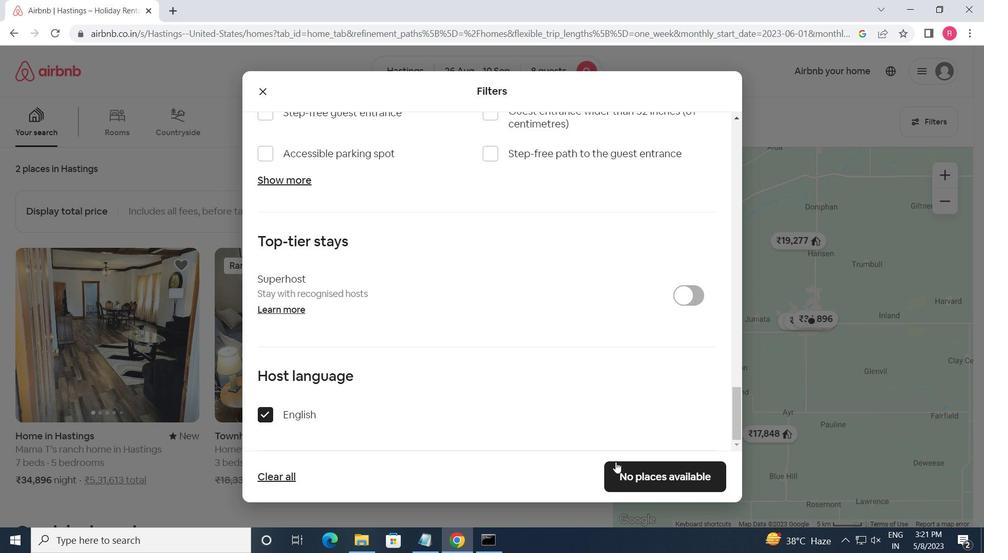 
Action: Mouse pressed left at (630, 482)
Screenshot: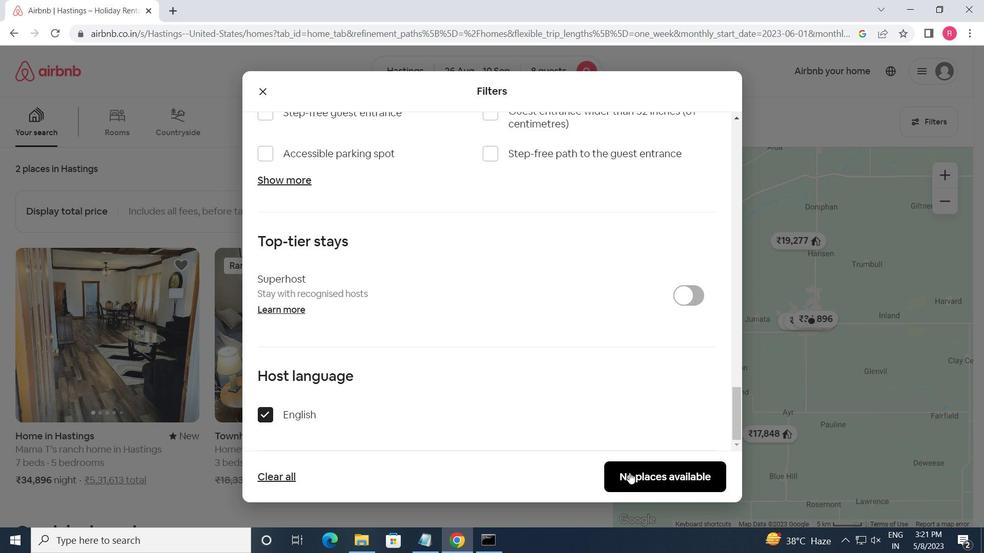 
Action: Mouse moved to (634, 477)
Screenshot: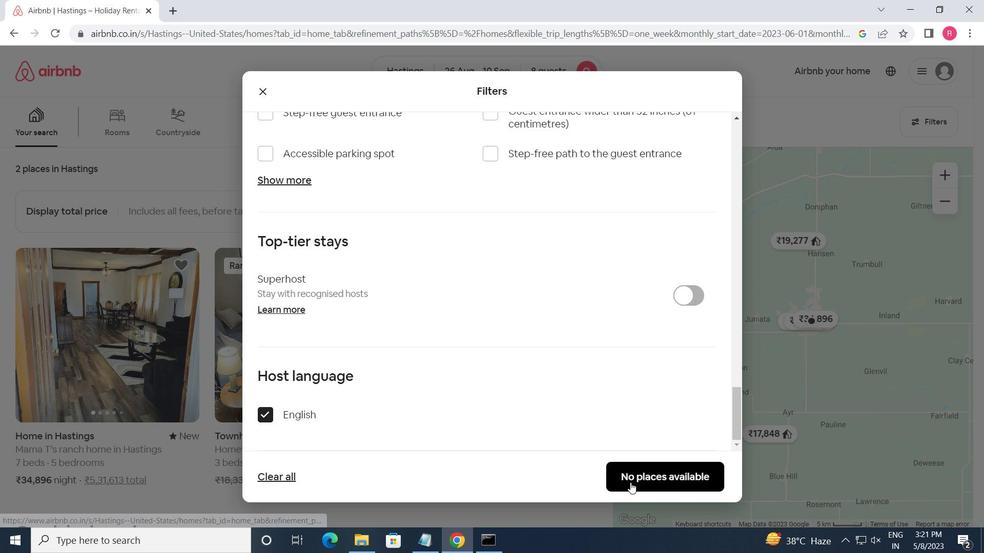 
